 Task: Add Nature's Path Flax Plus Organic Raisin Bran Cereal to the cart.
Action: Mouse moved to (715, 234)
Screenshot: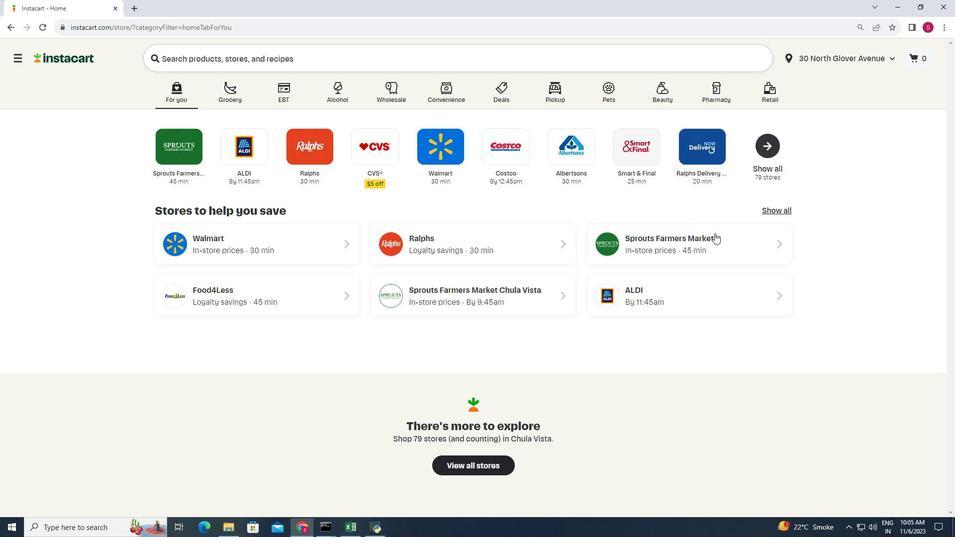 
Action: Mouse pressed left at (715, 234)
Screenshot: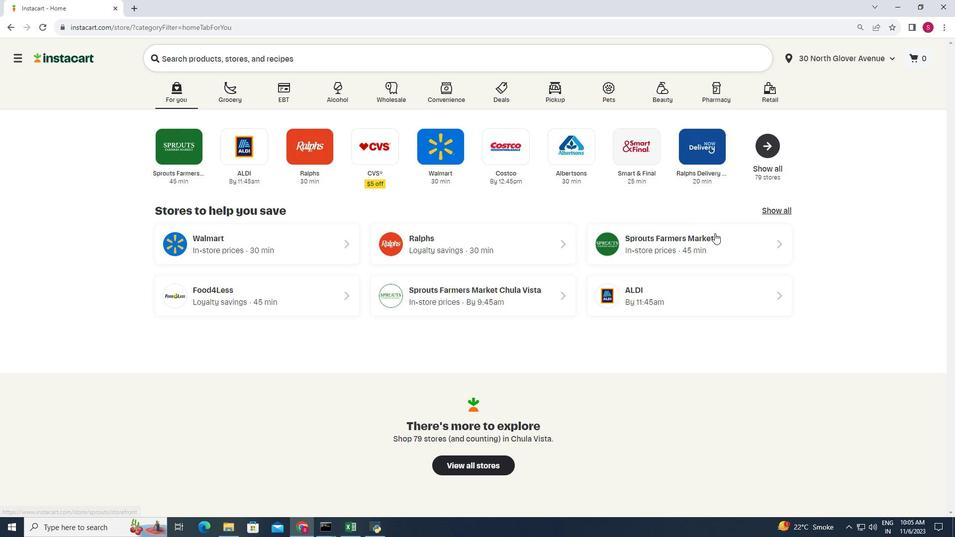 
Action: Mouse moved to (51, 342)
Screenshot: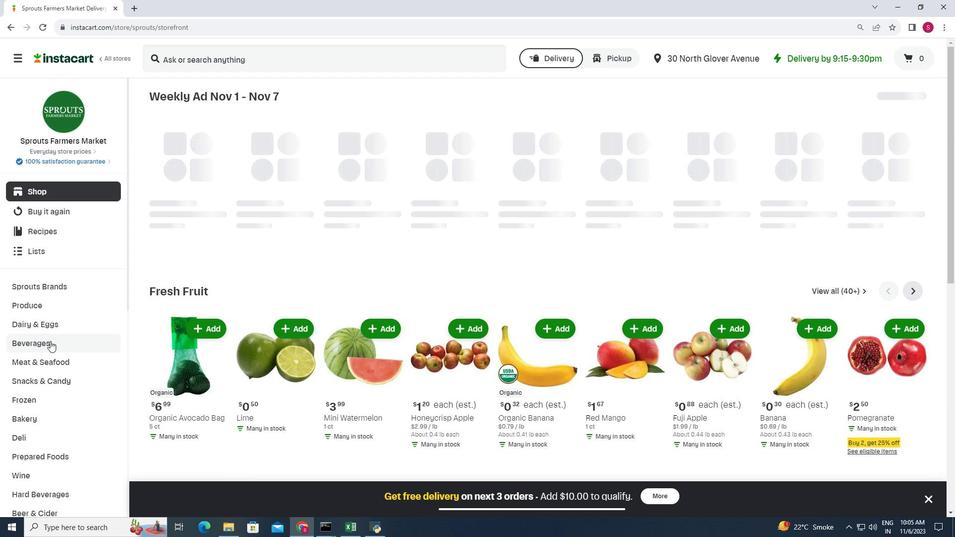 
Action: Mouse scrolled (51, 341) with delta (0, 0)
Screenshot: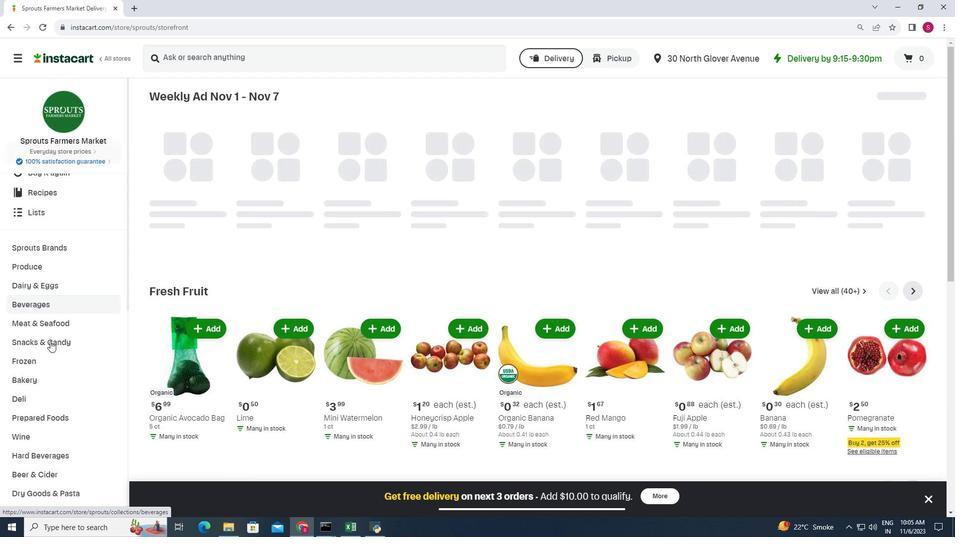 
Action: Mouse scrolled (51, 341) with delta (0, 0)
Screenshot: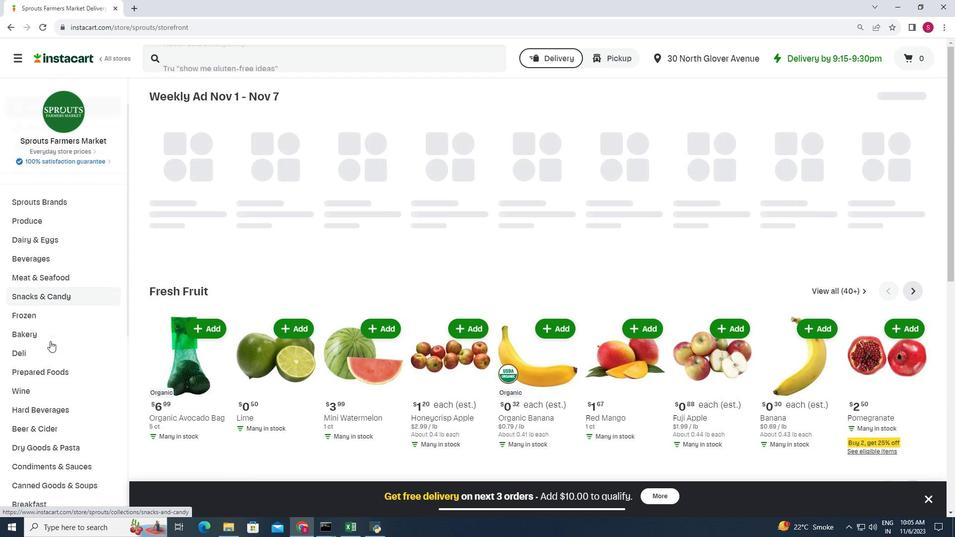 
Action: Mouse scrolled (51, 341) with delta (0, 0)
Screenshot: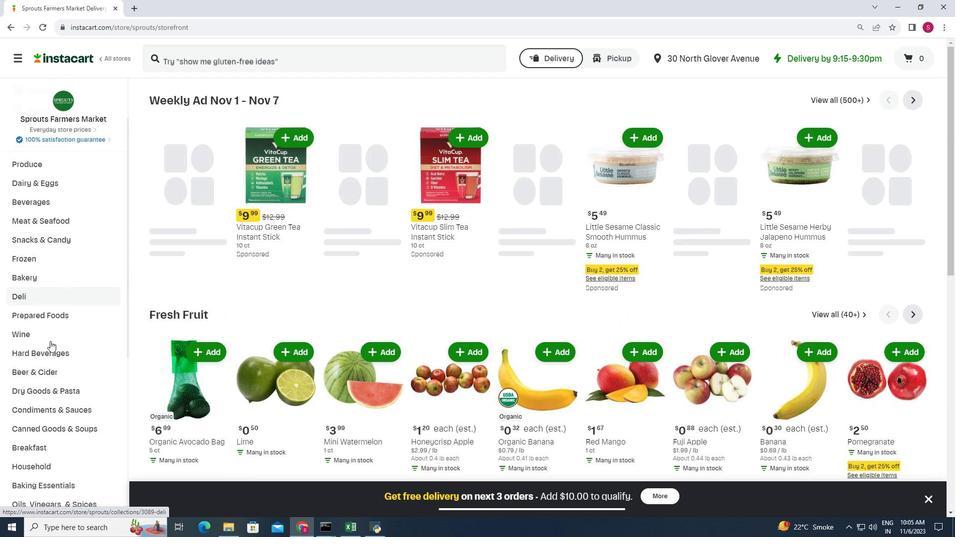 
Action: Mouse scrolled (51, 341) with delta (0, 0)
Screenshot: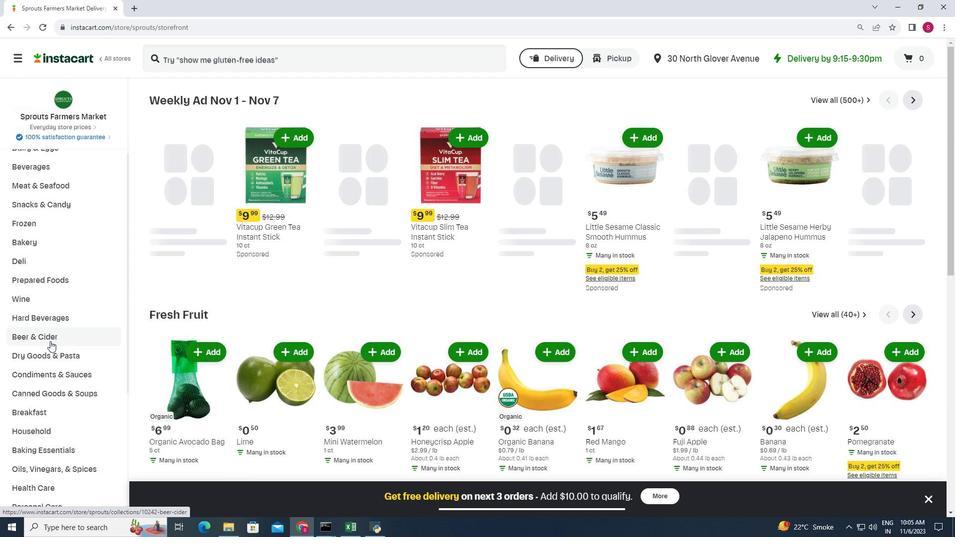 
Action: Mouse moved to (54, 394)
Screenshot: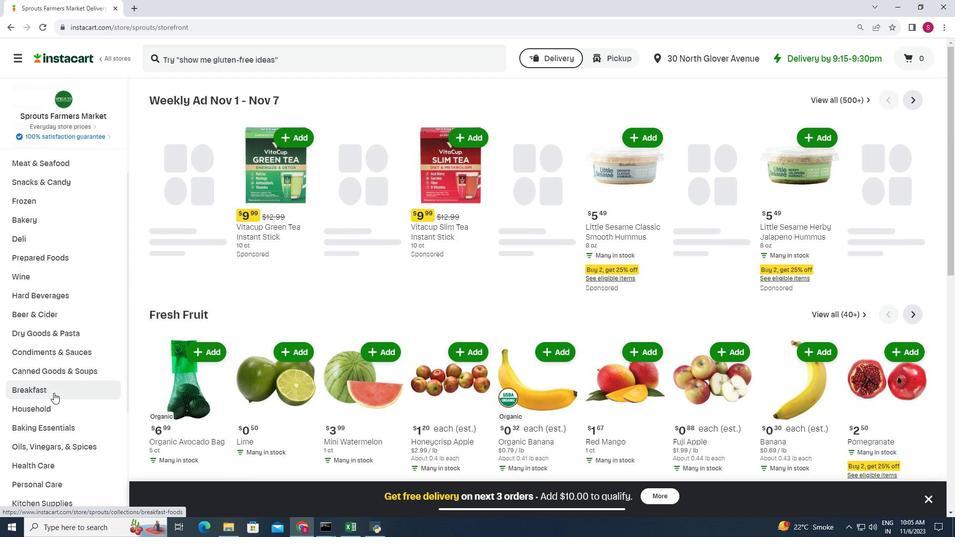
Action: Mouse pressed left at (54, 394)
Screenshot: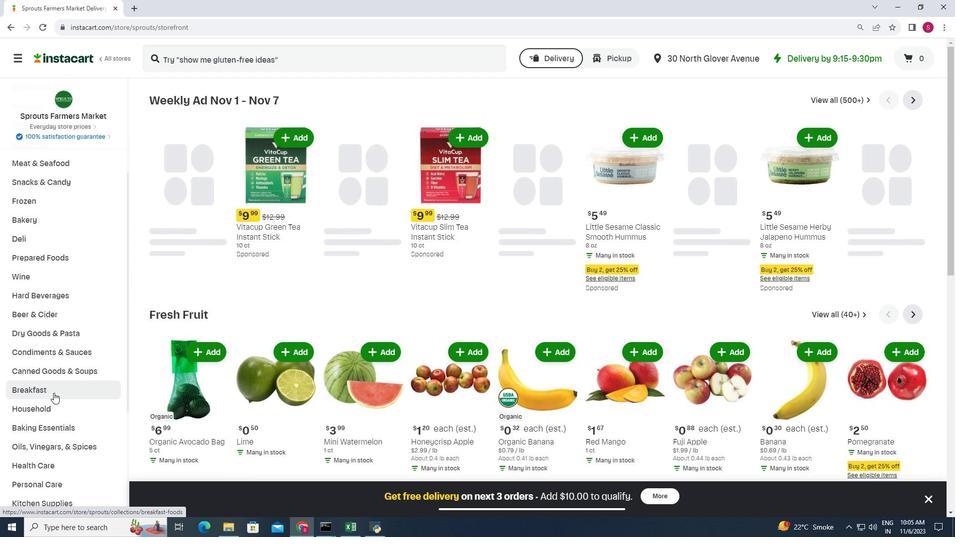 
Action: Mouse moved to (738, 125)
Screenshot: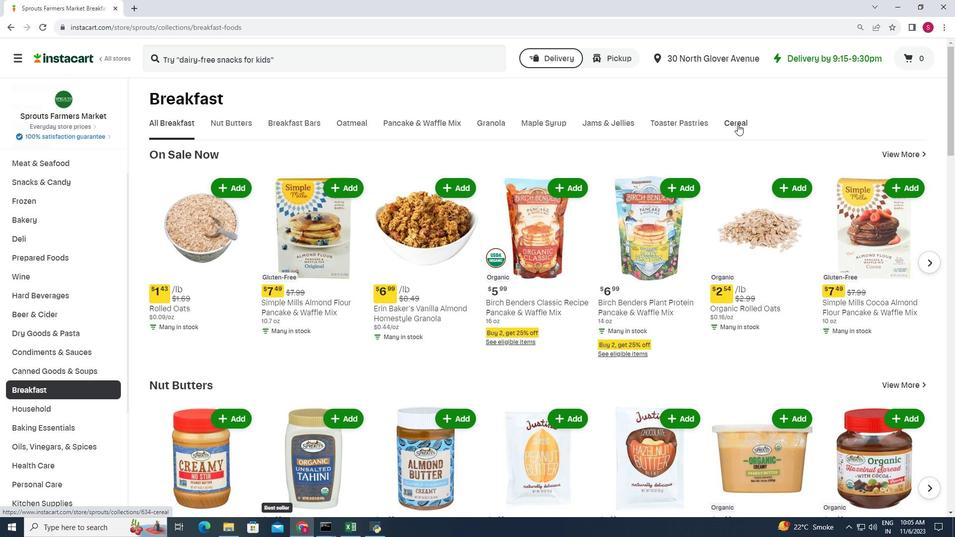 
Action: Mouse pressed left at (738, 125)
Screenshot: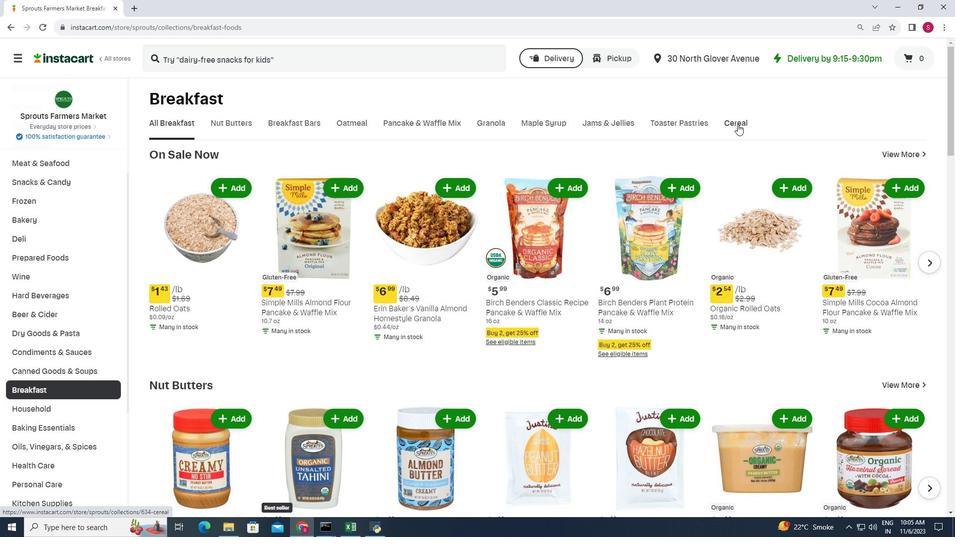 
Action: Mouse moved to (443, 161)
Screenshot: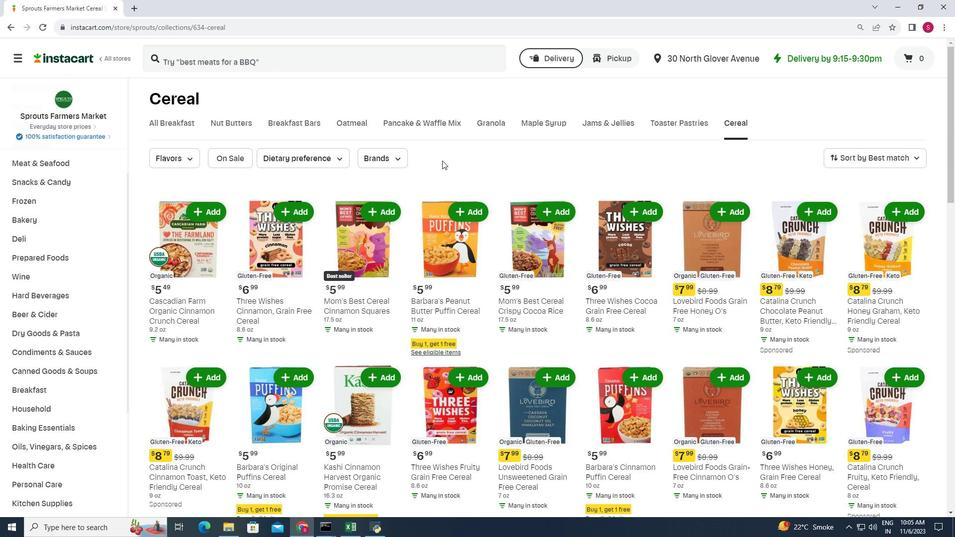 
Action: Mouse scrolled (443, 161) with delta (0, 0)
Screenshot: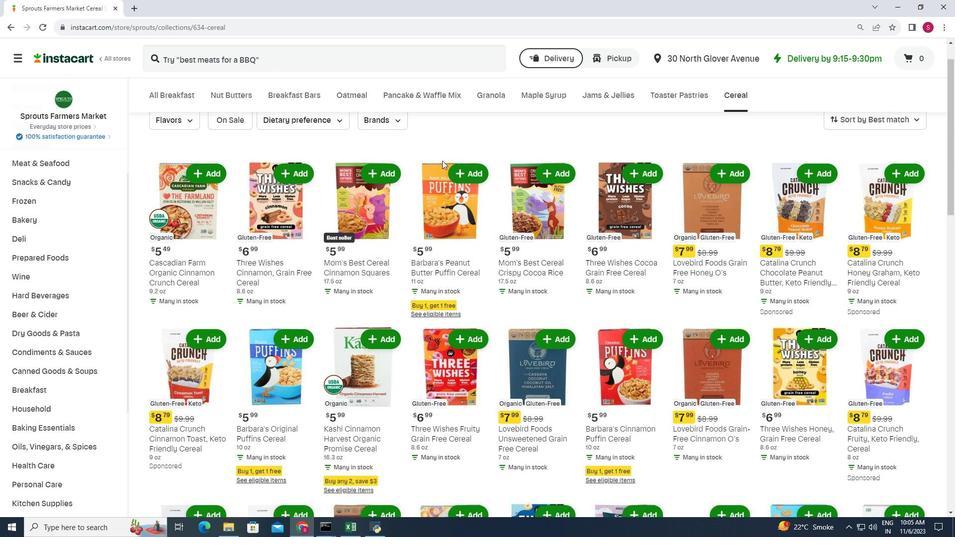
Action: Mouse moved to (686, 303)
Screenshot: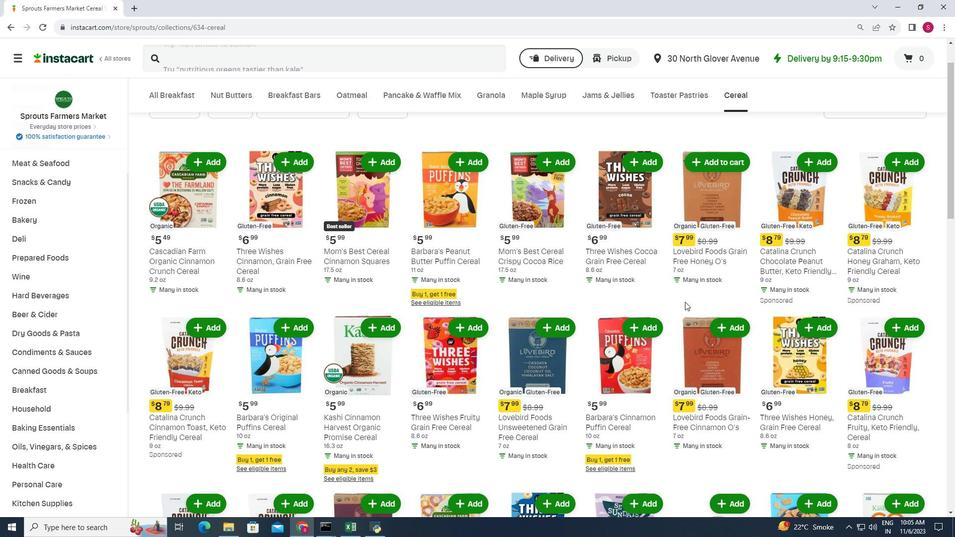 
Action: Mouse scrolled (686, 302) with delta (0, 0)
Screenshot: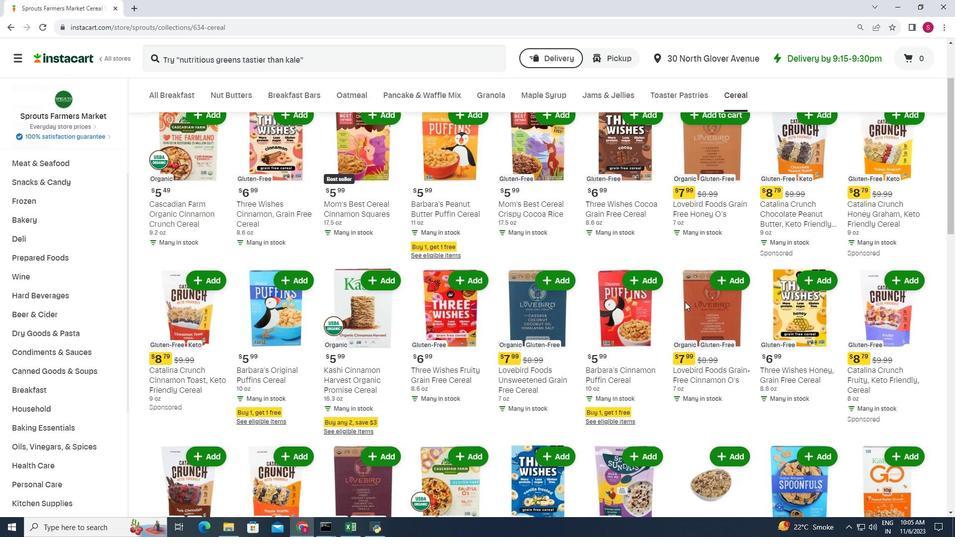
Action: Mouse scrolled (686, 302) with delta (0, 0)
Screenshot: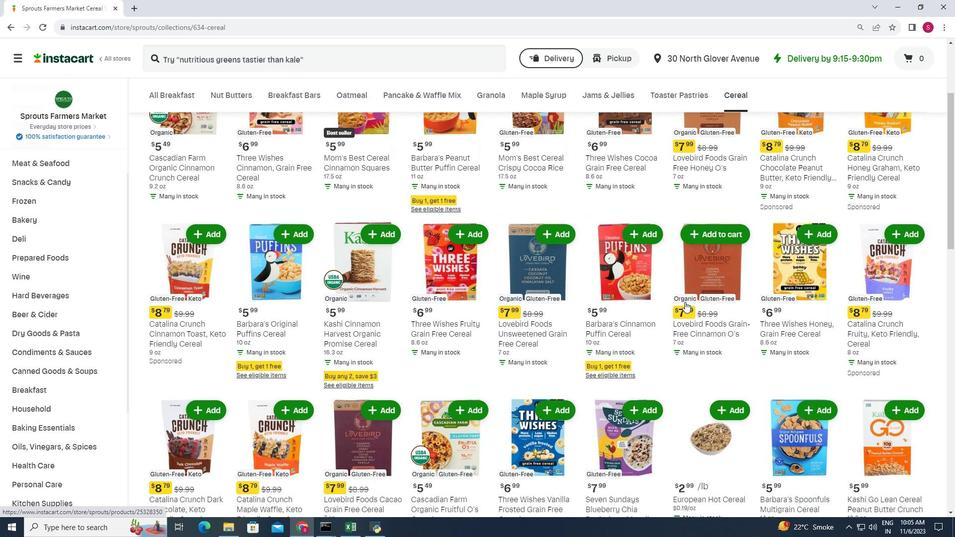 
Action: Mouse moved to (578, 337)
Screenshot: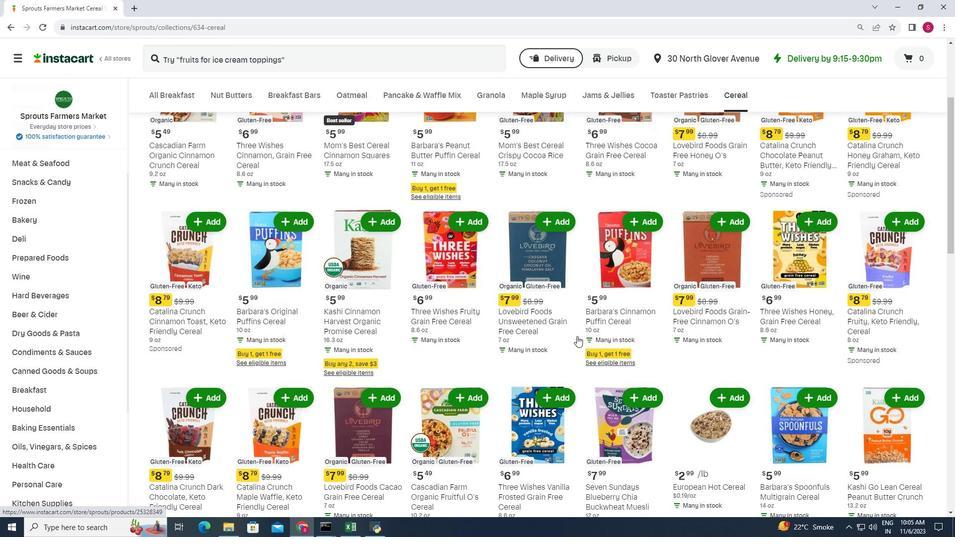 
Action: Mouse scrolled (578, 336) with delta (0, 0)
Screenshot: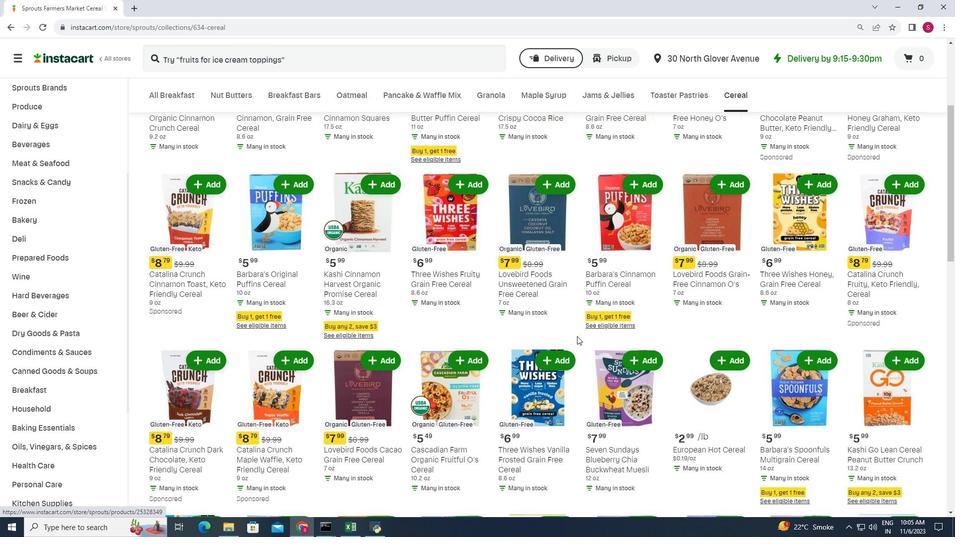 
Action: Mouse moved to (519, 330)
Screenshot: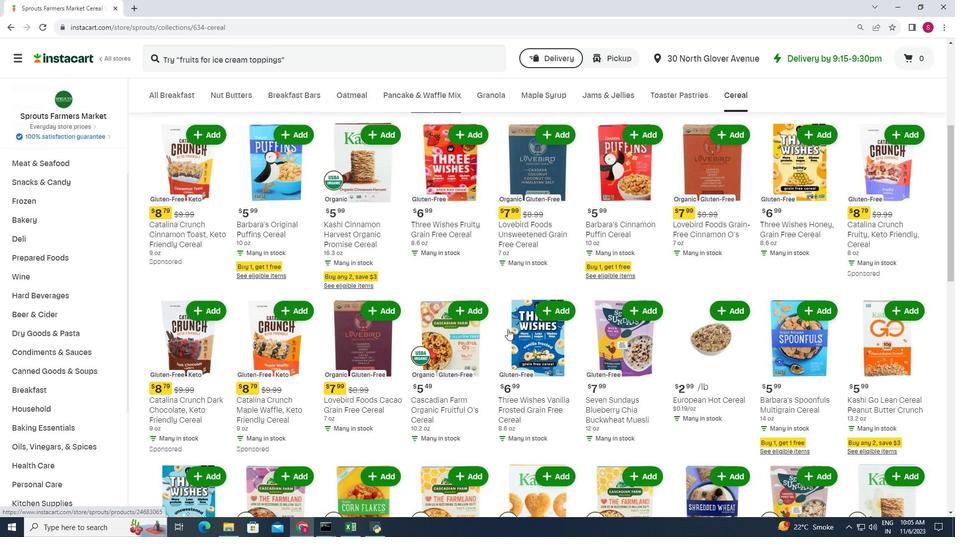 
Action: Mouse scrolled (519, 330) with delta (0, 0)
Screenshot: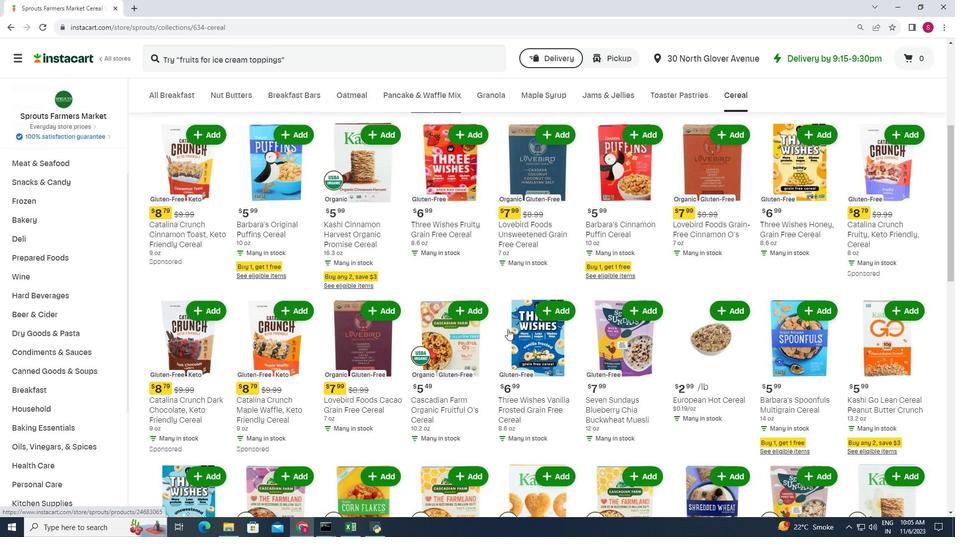 
Action: Mouse moved to (509, 328)
Screenshot: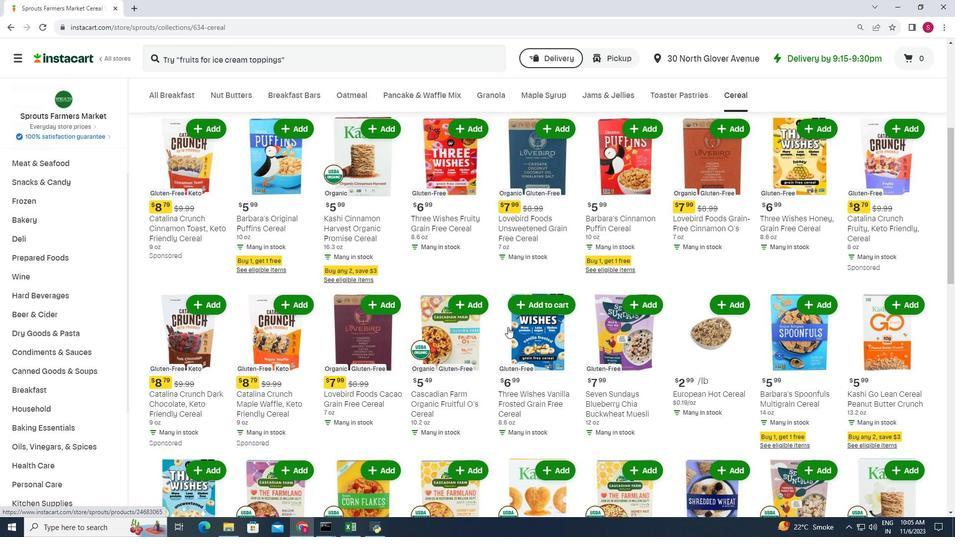 
Action: Mouse scrolled (509, 327) with delta (0, 0)
Screenshot: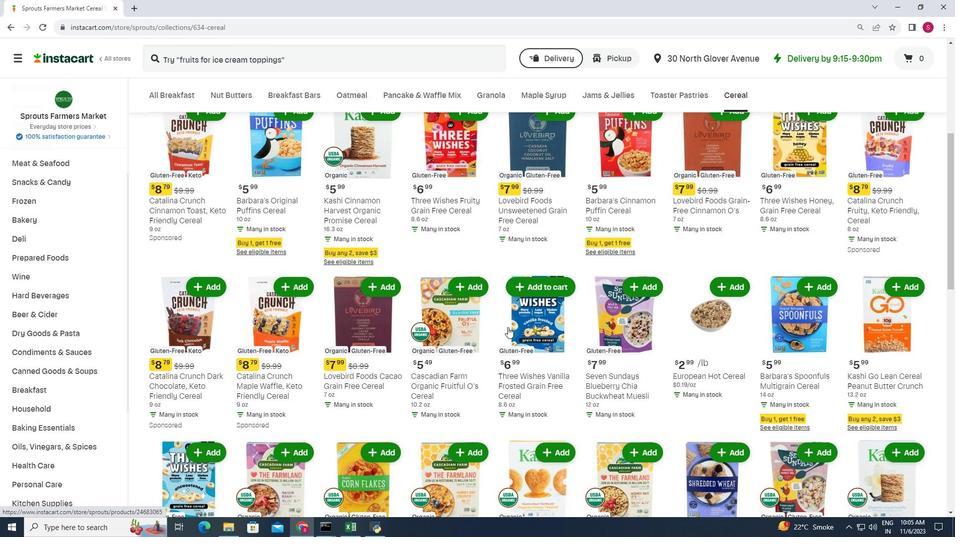 
Action: Mouse moved to (517, 345)
Screenshot: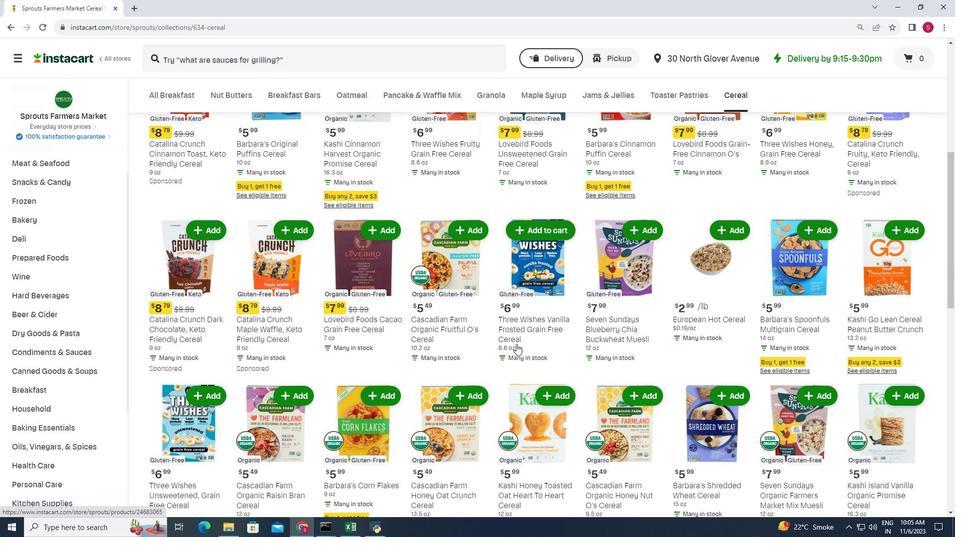 
Action: Mouse scrolled (517, 344) with delta (0, 0)
Screenshot: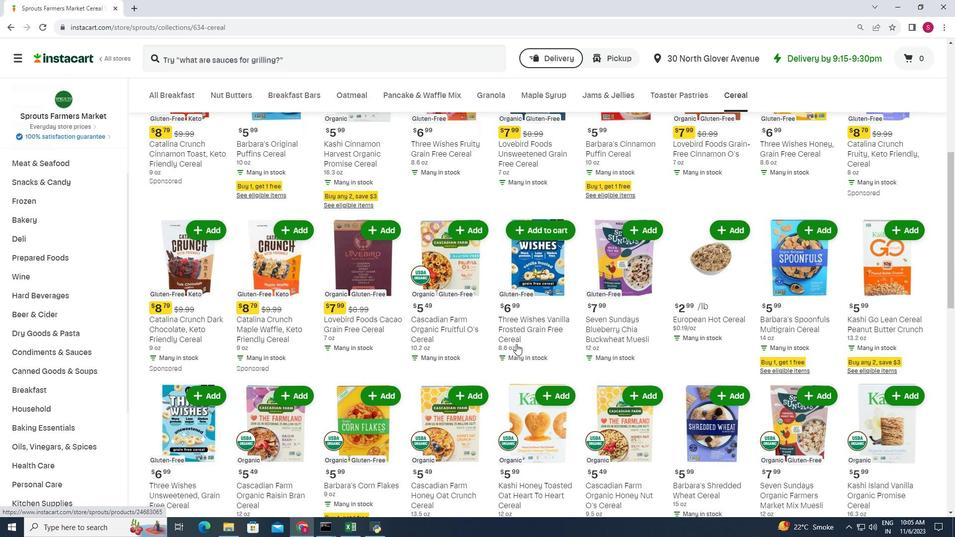 
Action: Mouse moved to (524, 337)
Screenshot: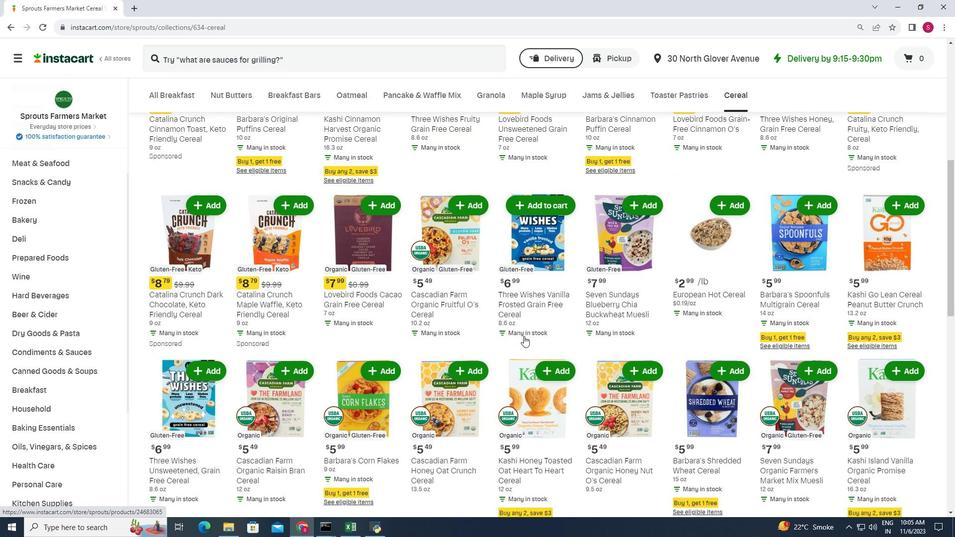 
Action: Mouse scrolled (524, 336) with delta (0, 0)
Screenshot: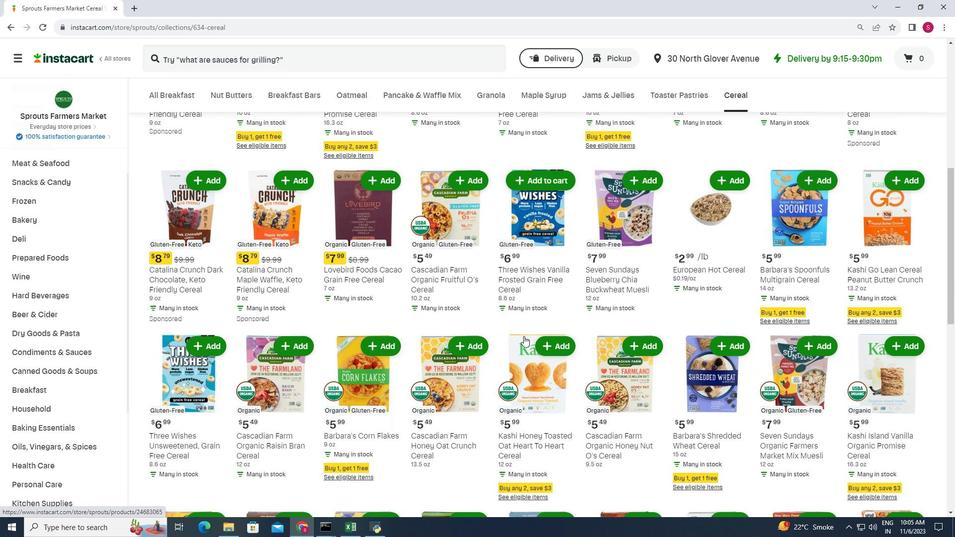 
Action: Mouse moved to (525, 336)
Screenshot: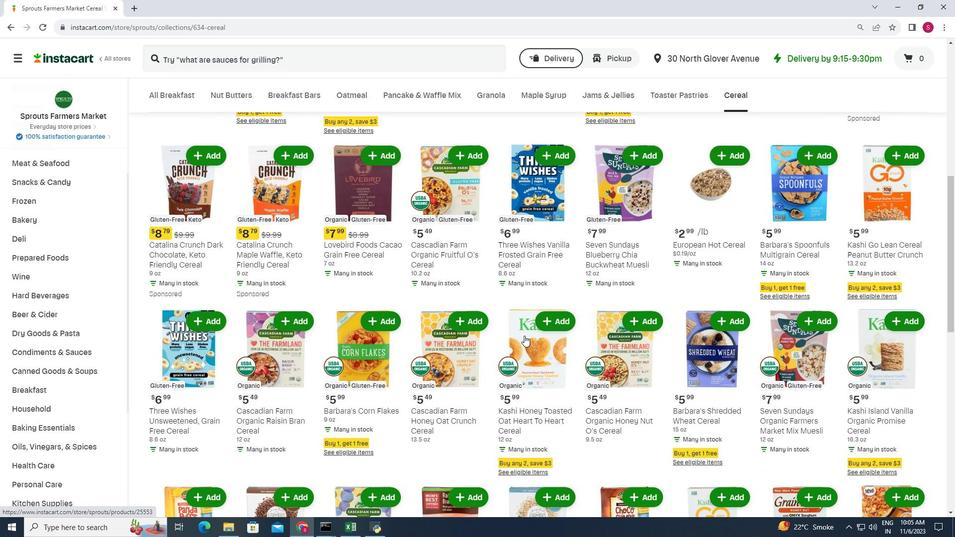 
Action: Mouse scrolled (525, 336) with delta (0, 0)
Screenshot: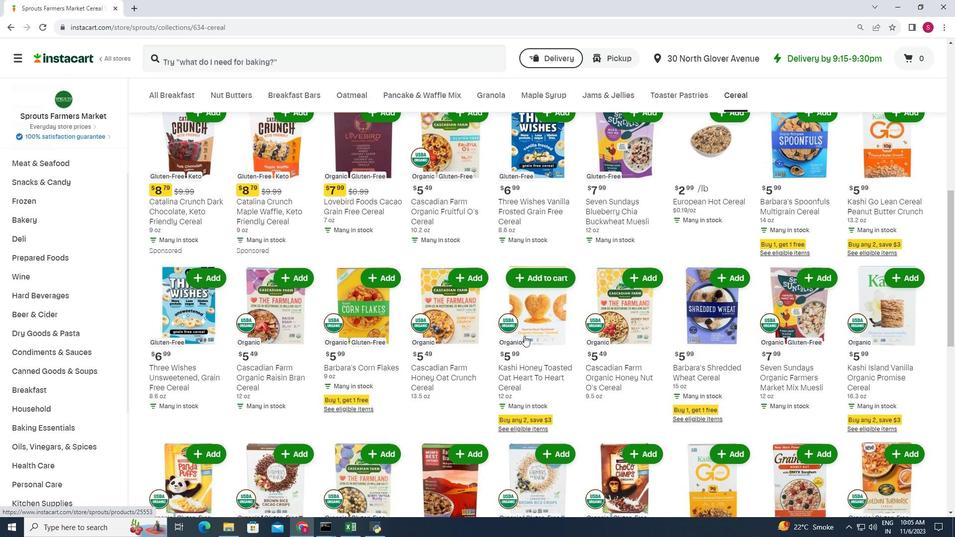 
Action: Mouse moved to (524, 336)
Screenshot: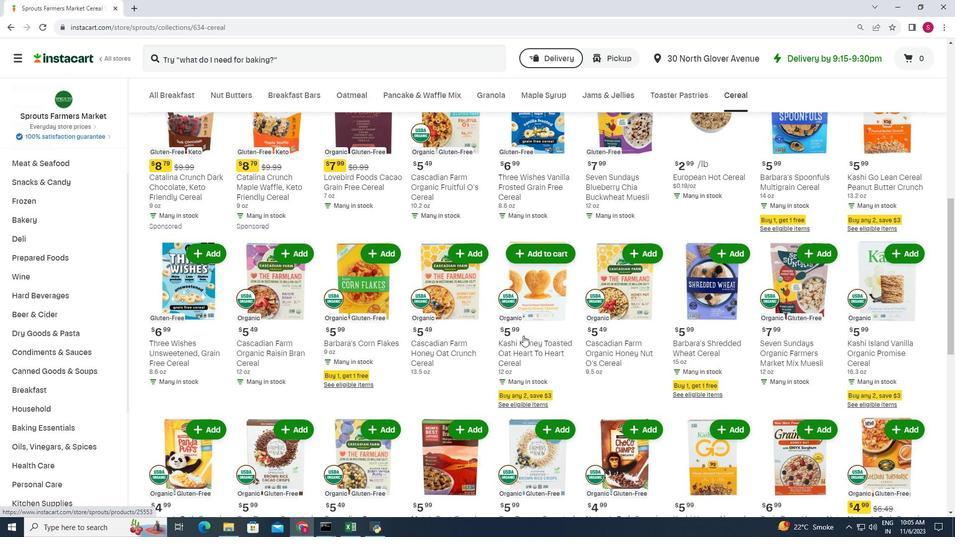
Action: Mouse scrolled (524, 336) with delta (0, 0)
Screenshot: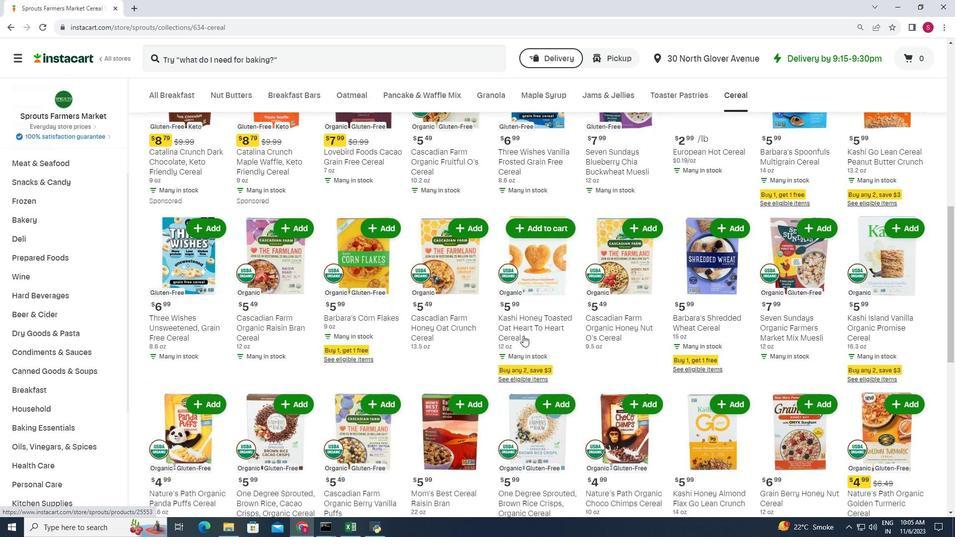 
Action: Mouse moved to (491, 337)
Screenshot: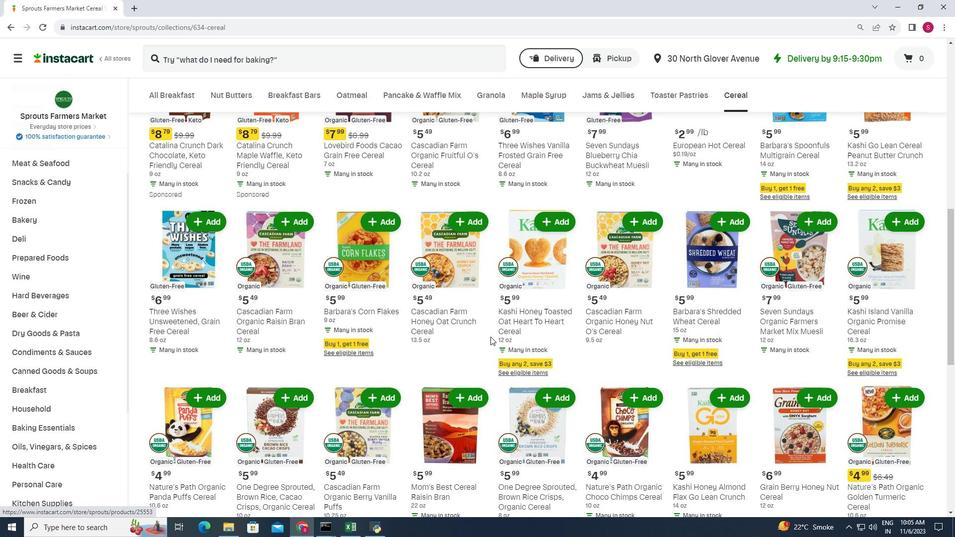 
Action: Mouse scrolled (491, 337) with delta (0, 0)
Screenshot: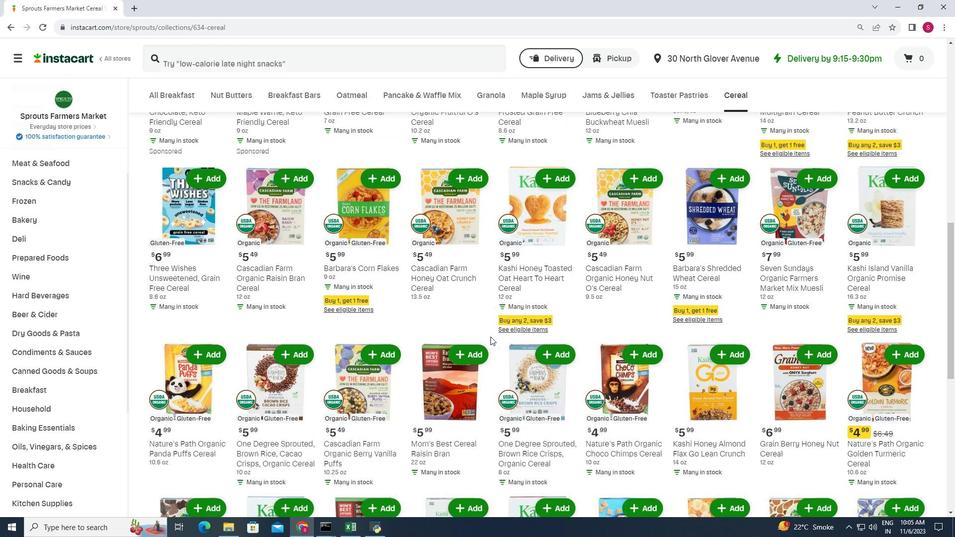 
Action: Mouse scrolled (491, 337) with delta (0, 0)
Screenshot: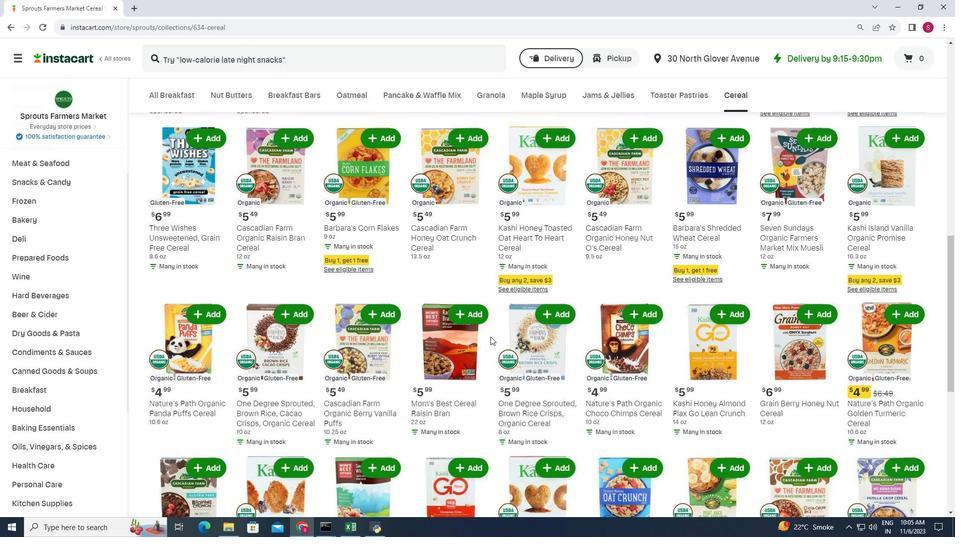 
Action: Mouse moved to (491, 337)
Screenshot: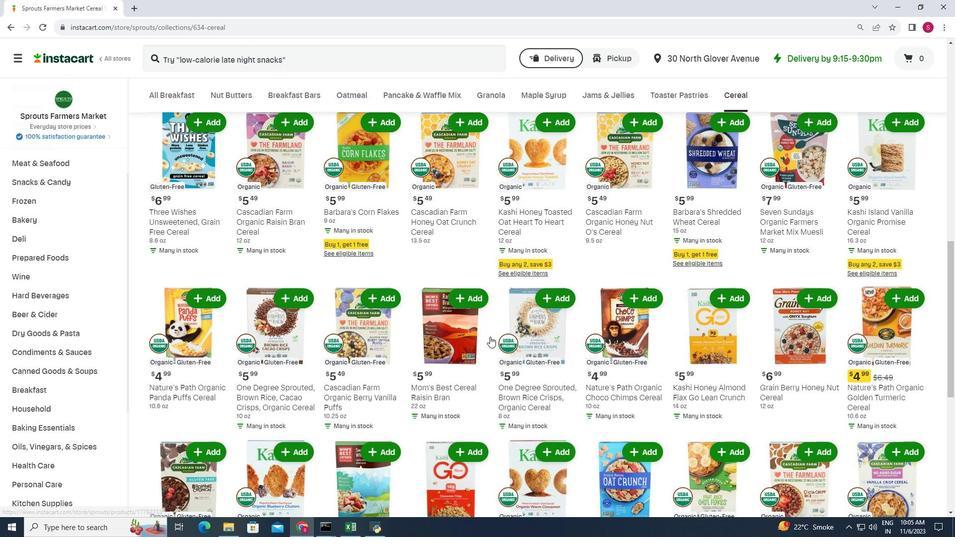 
Action: Mouse scrolled (491, 337) with delta (0, 0)
Screenshot: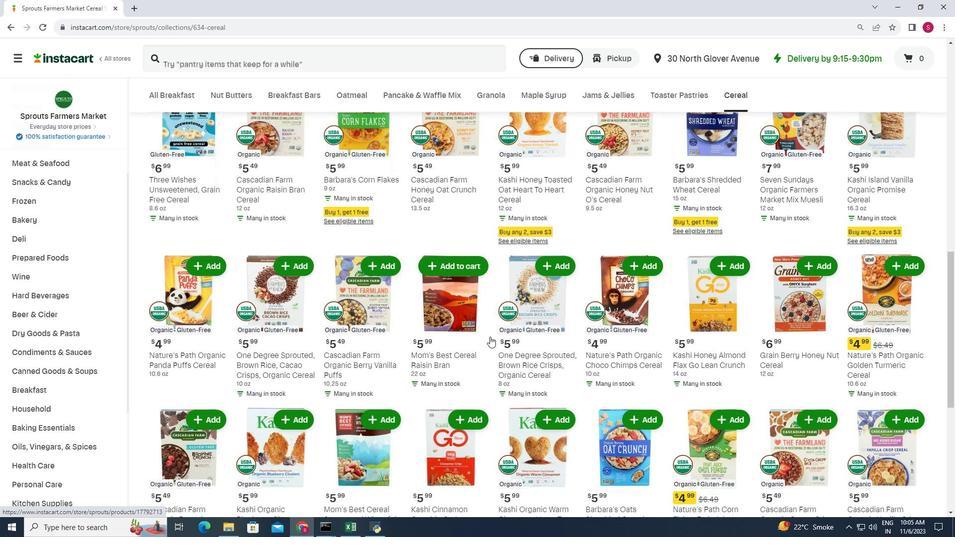 
Action: Mouse moved to (488, 337)
Screenshot: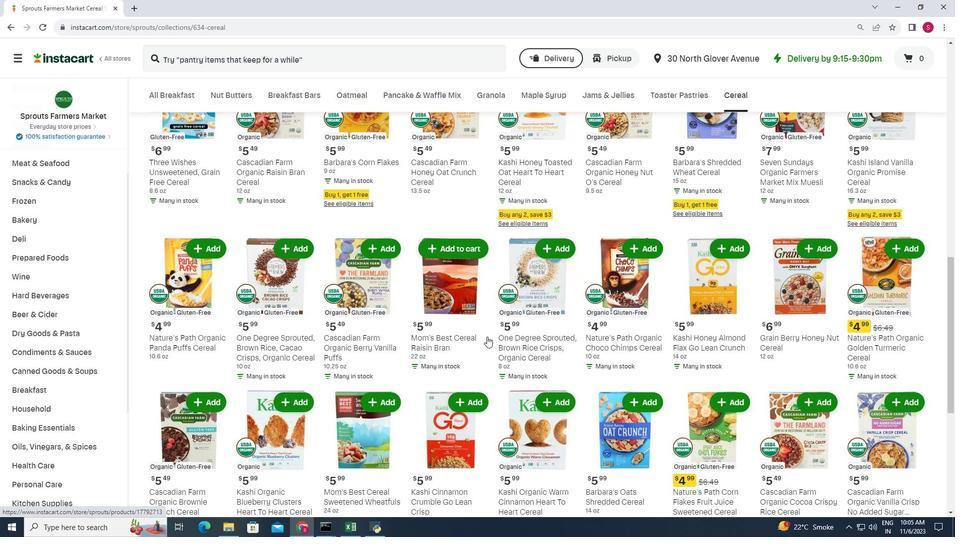 
Action: Mouse scrolled (488, 337) with delta (0, 0)
Screenshot: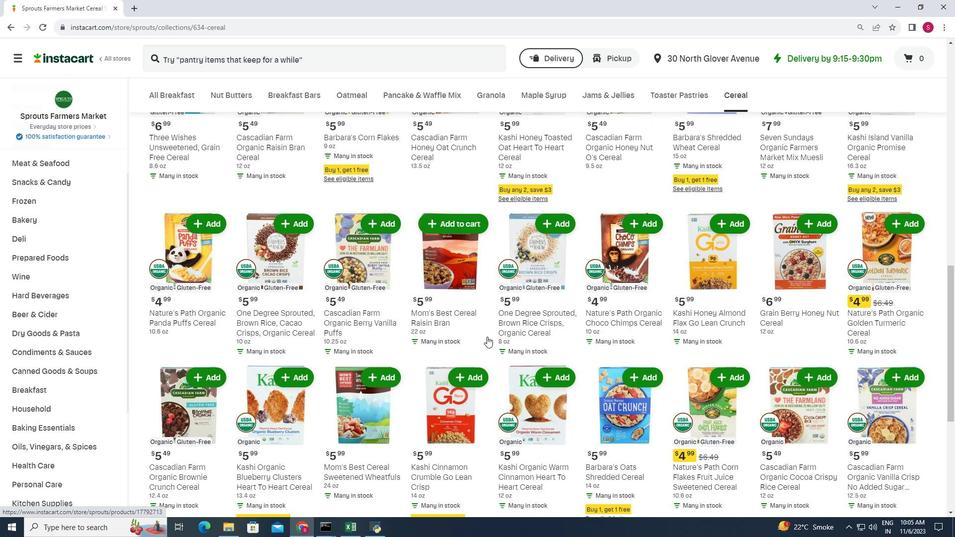 
Action: Mouse scrolled (488, 337) with delta (0, 0)
Screenshot: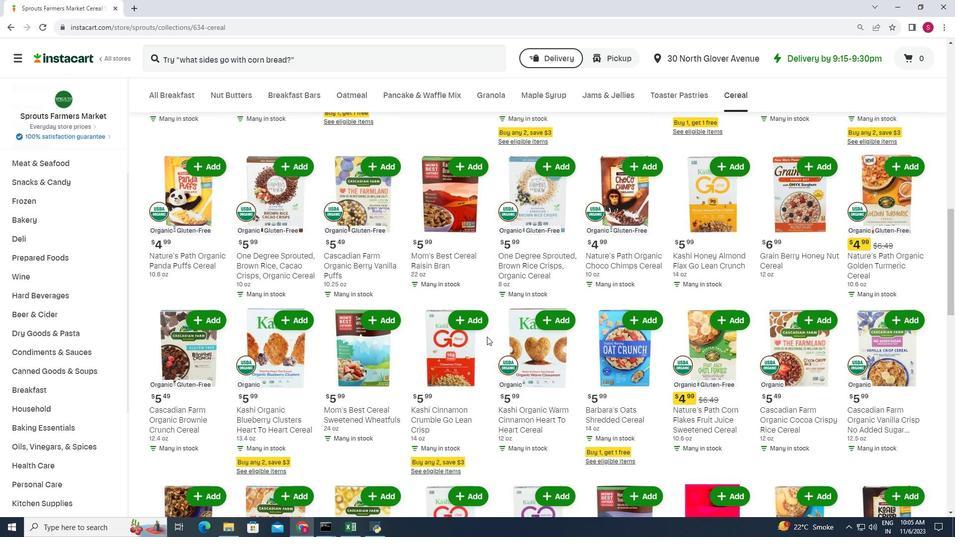 
Action: Mouse moved to (487, 336)
Screenshot: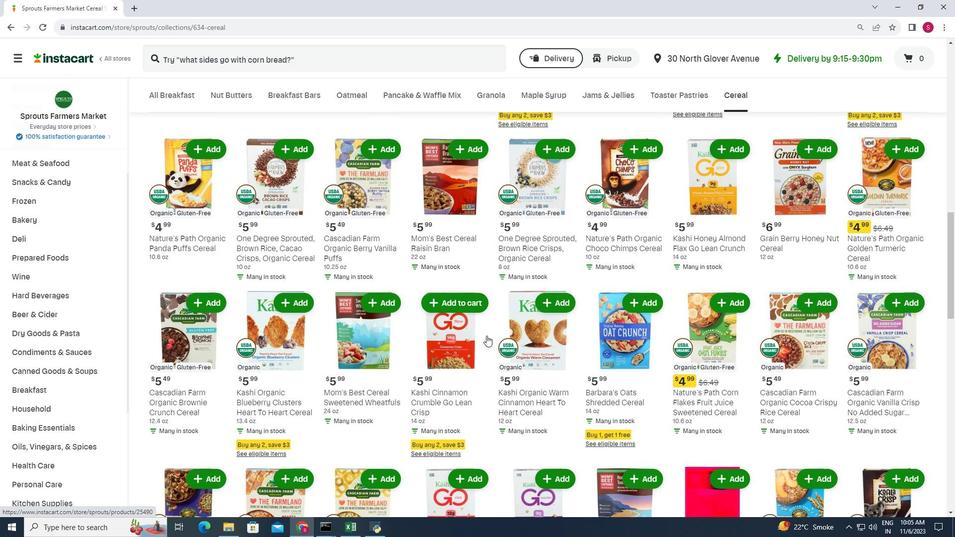 
Action: Mouse scrolled (487, 336) with delta (0, 0)
Screenshot: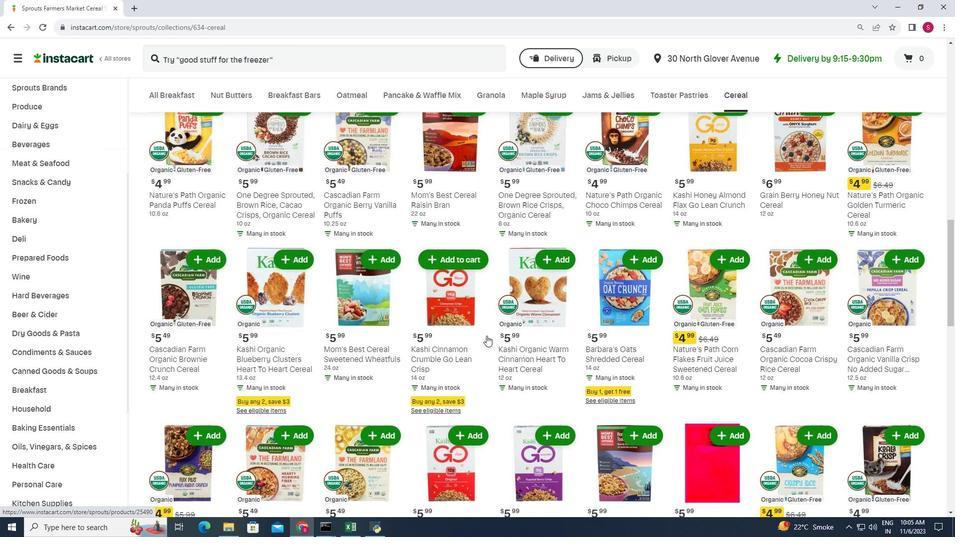 
Action: Mouse scrolled (487, 336) with delta (0, 0)
Screenshot: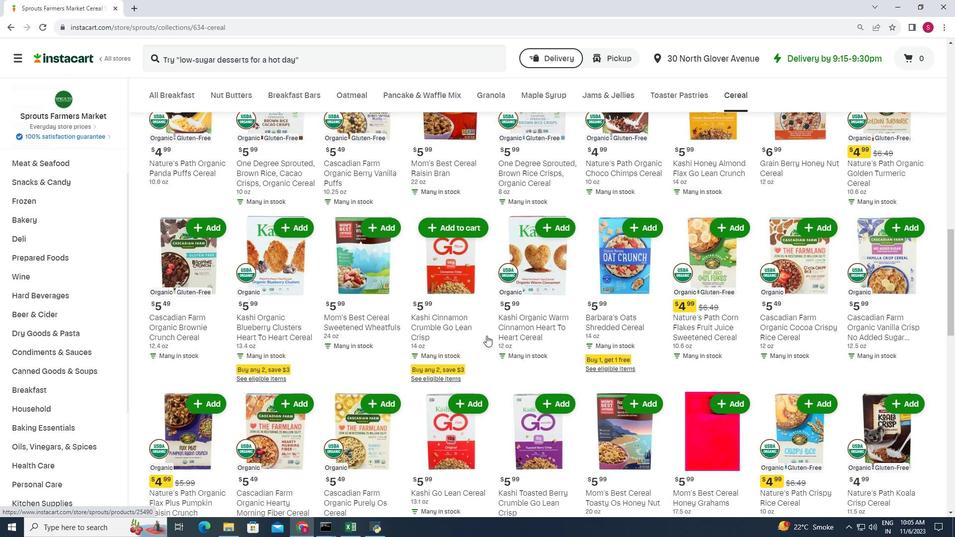 
Action: Mouse moved to (488, 336)
Screenshot: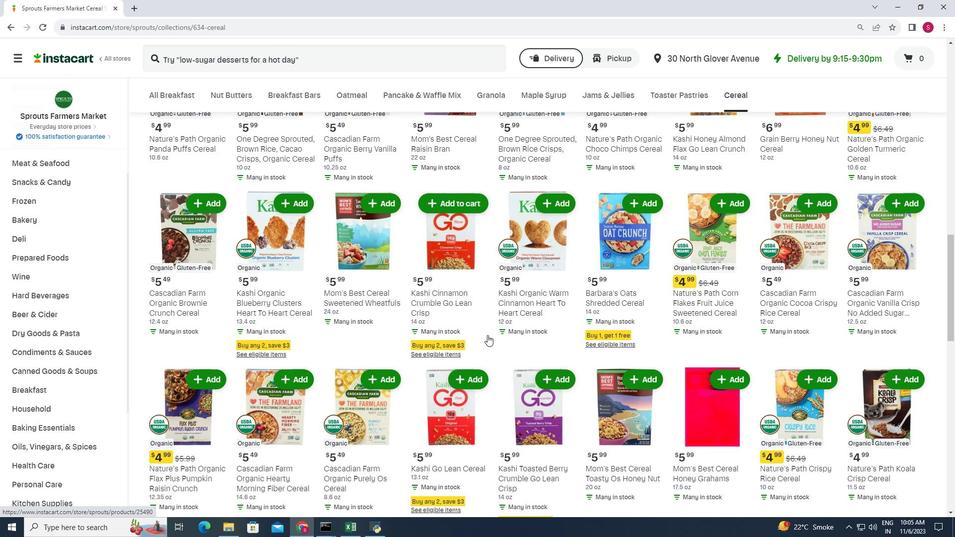 
Action: Mouse scrolled (488, 335) with delta (0, 0)
Screenshot: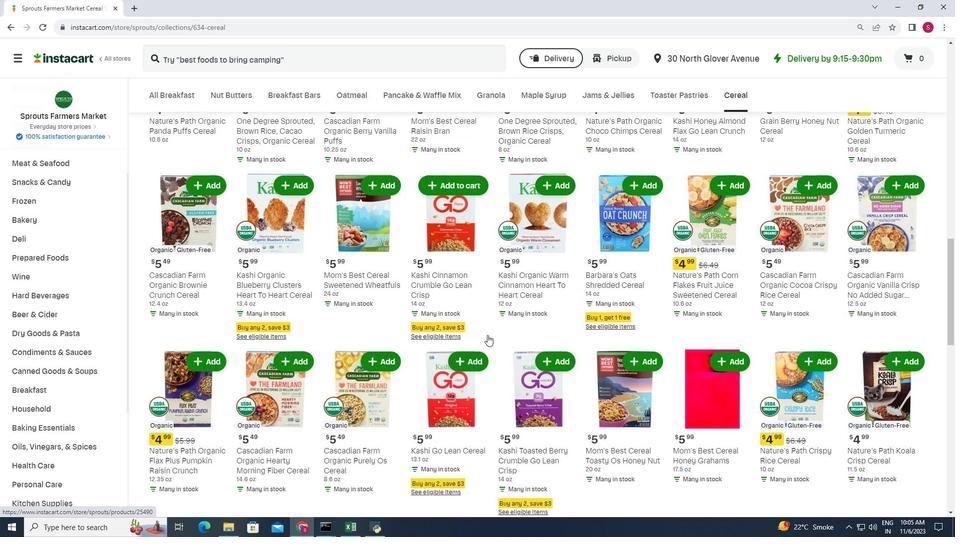 
Action: Mouse moved to (510, 339)
Screenshot: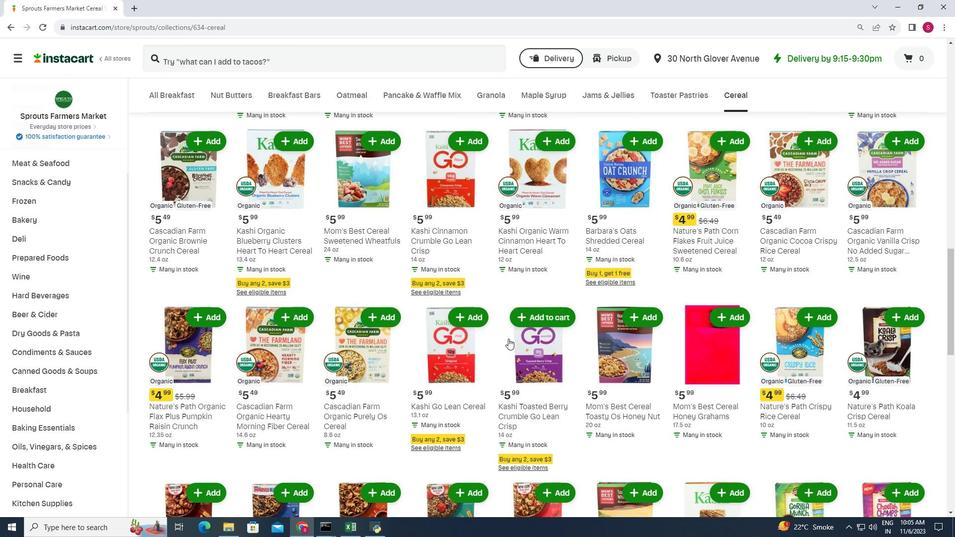 
Action: Mouse scrolled (510, 338) with delta (0, 0)
Screenshot: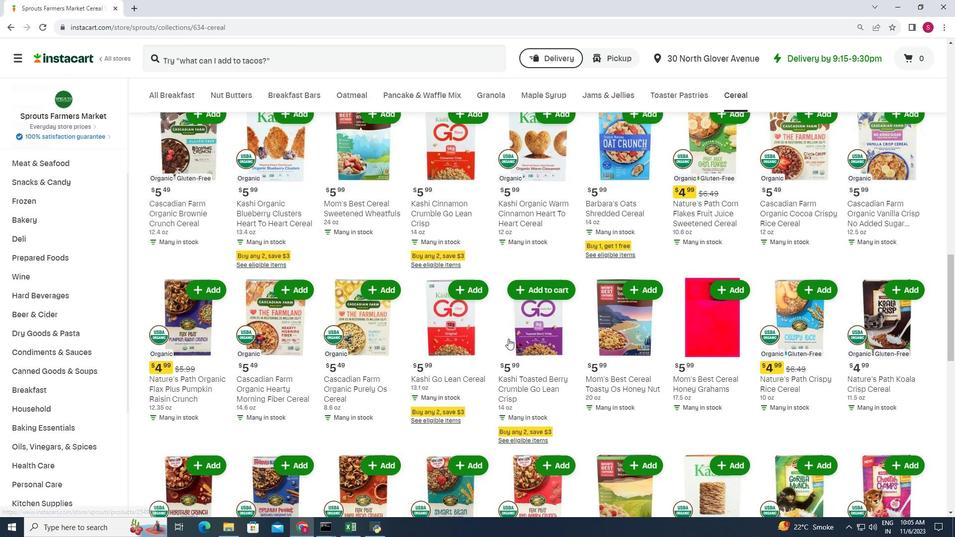 
Action: Mouse moved to (508, 340)
Screenshot: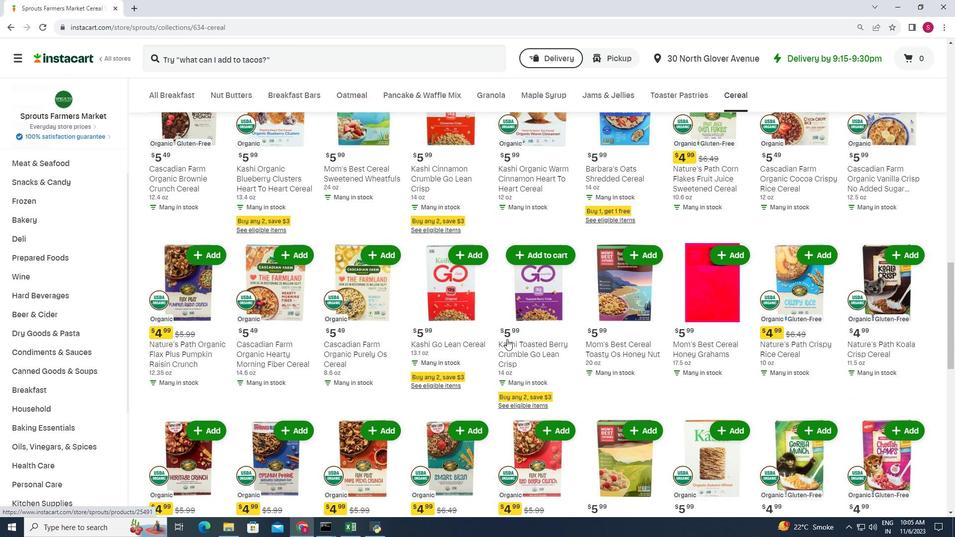 
Action: Mouse scrolled (508, 339) with delta (0, 0)
Screenshot: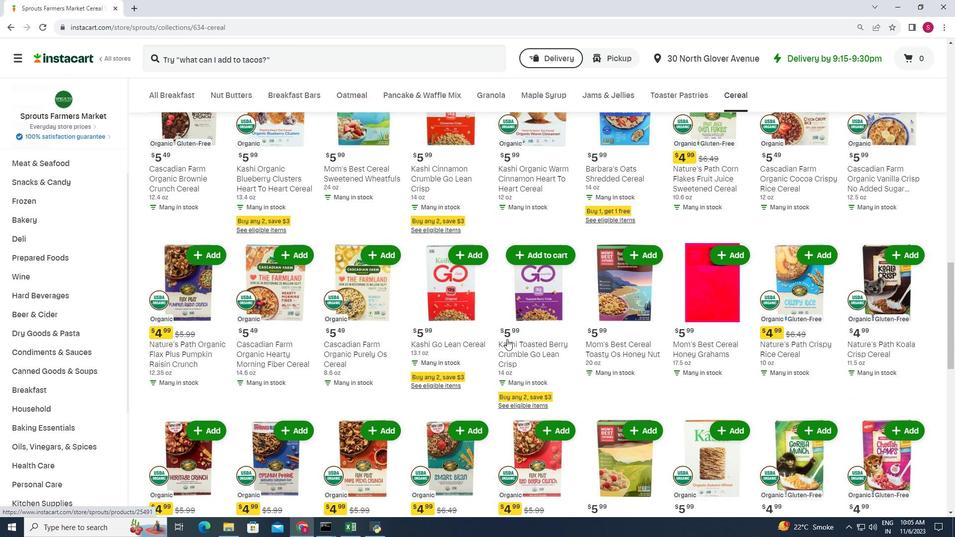 
Action: Mouse moved to (508, 340)
Screenshot: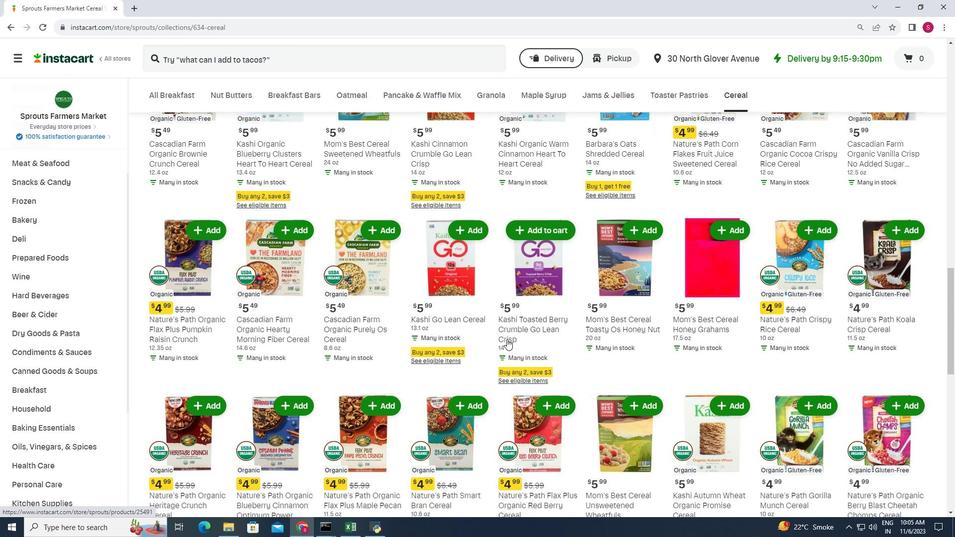 
Action: Mouse scrolled (508, 339) with delta (0, 0)
Screenshot: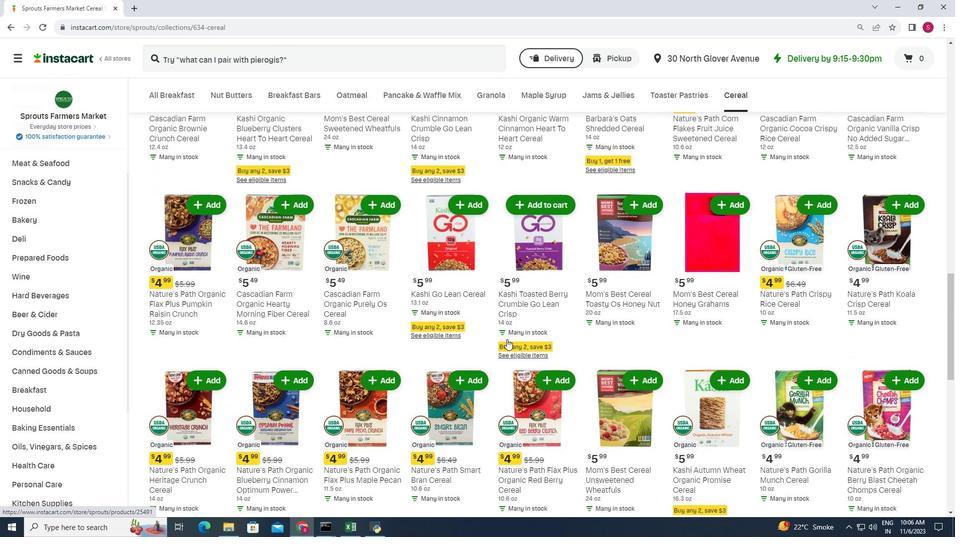 
Action: Mouse moved to (508, 340)
Screenshot: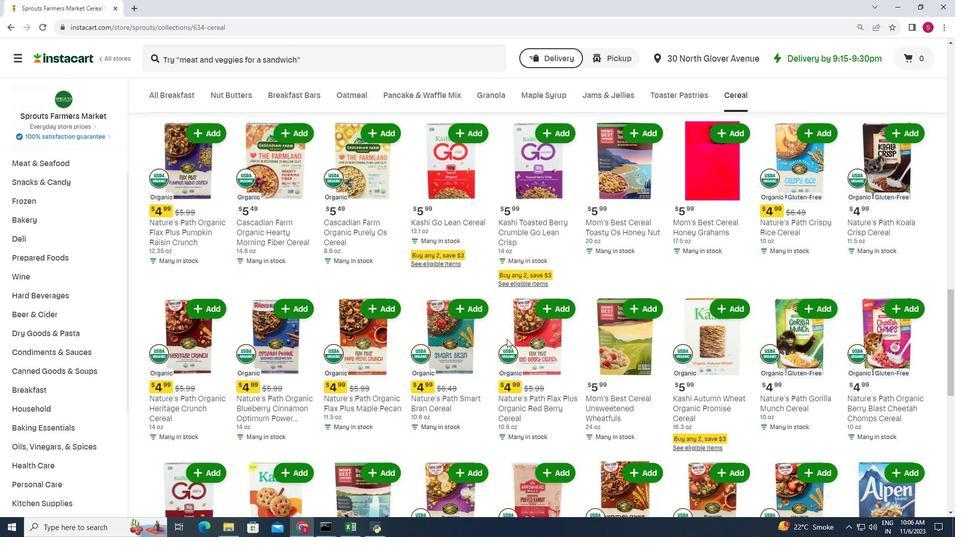 
Action: Mouse scrolled (508, 339) with delta (0, 0)
Screenshot: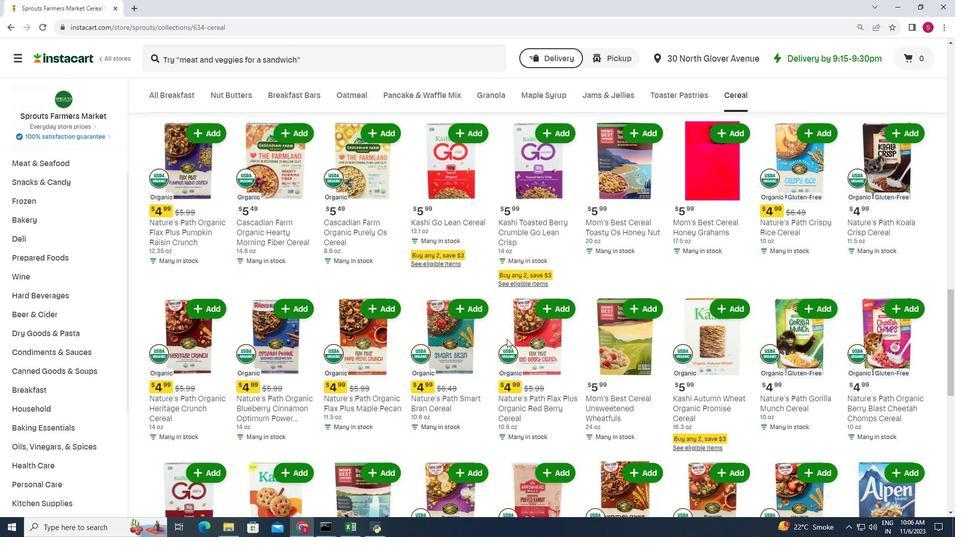 
Action: Mouse moved to (508, 340)
Screenshot: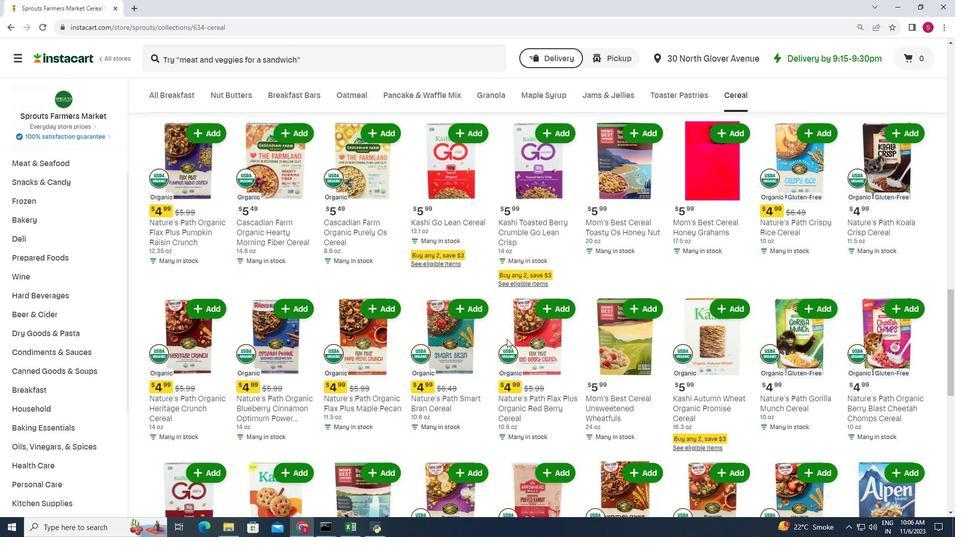 
Action: Mouse scrolled (508, 339) with delta (0, 0)
Screenshot: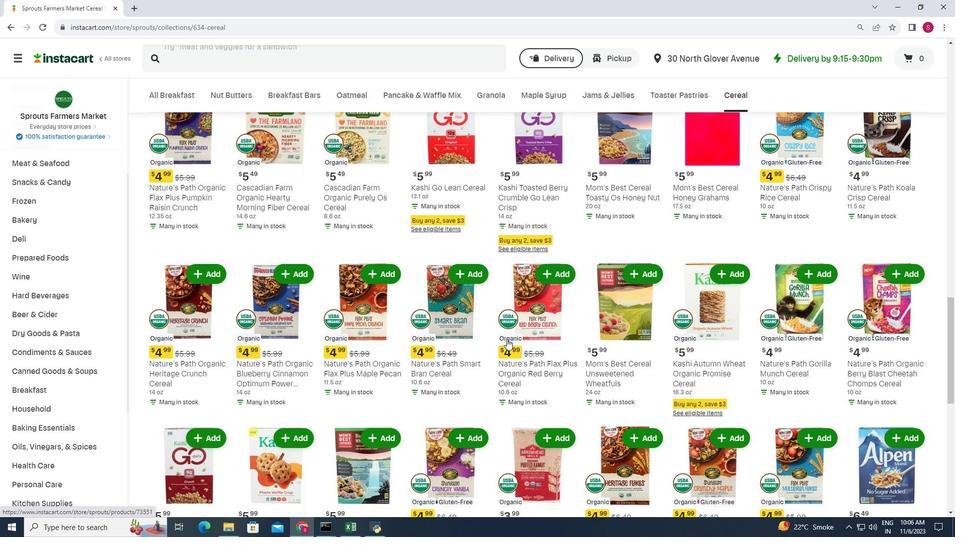 
Action: Mouse moved to (507, 340)
Screenshot: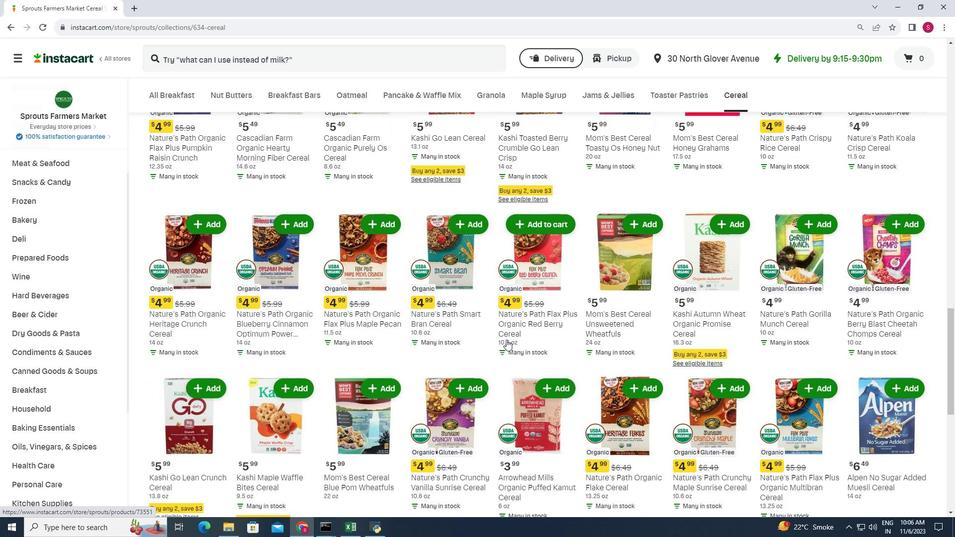 
Action: Mouse scrolled (507, 340) with delta (0, 0)
Screenshot: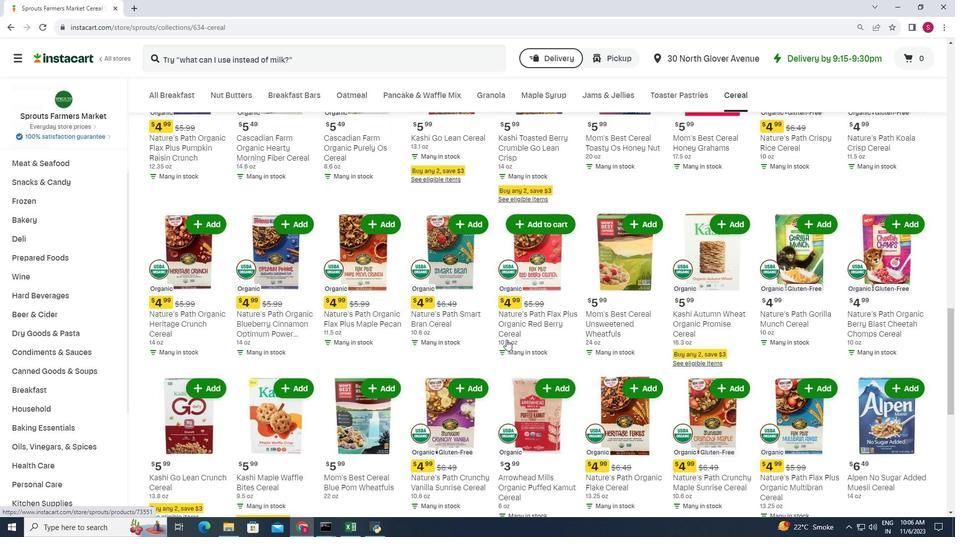 
Action: Mouse moved to (506, 342)
Screenshot: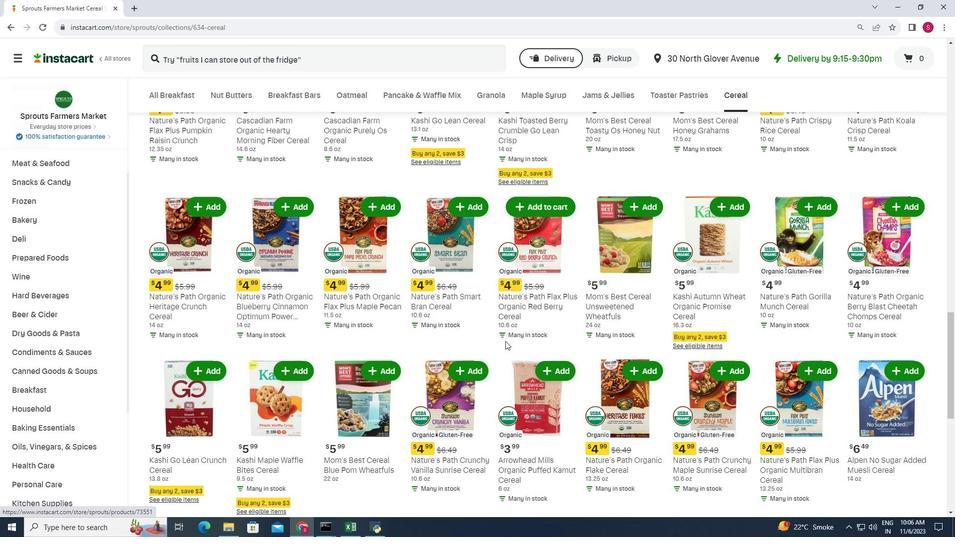 
Action: Mouse scrolled (506, 341) with delta (0, 0)
Screenshot: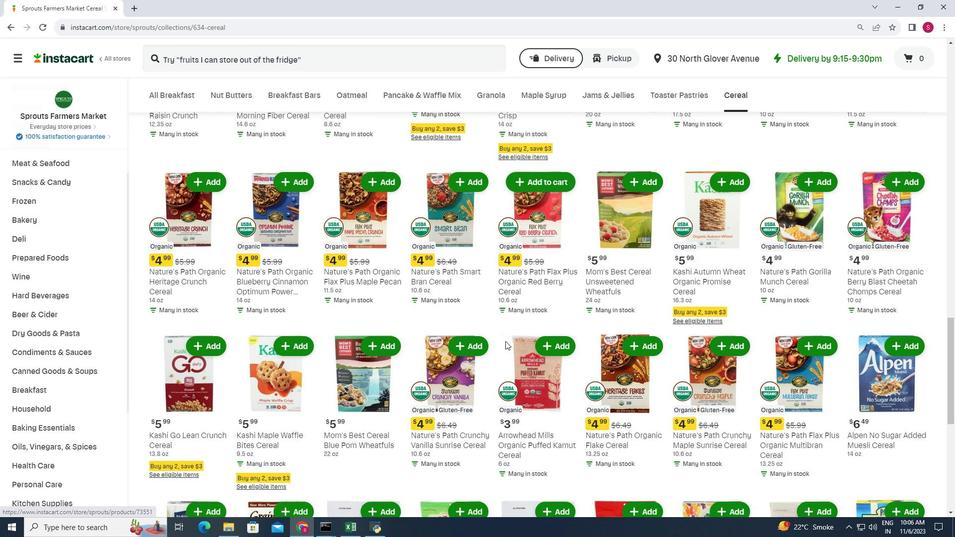 
Action: Mouse moved to (497, 345)
Screenshot: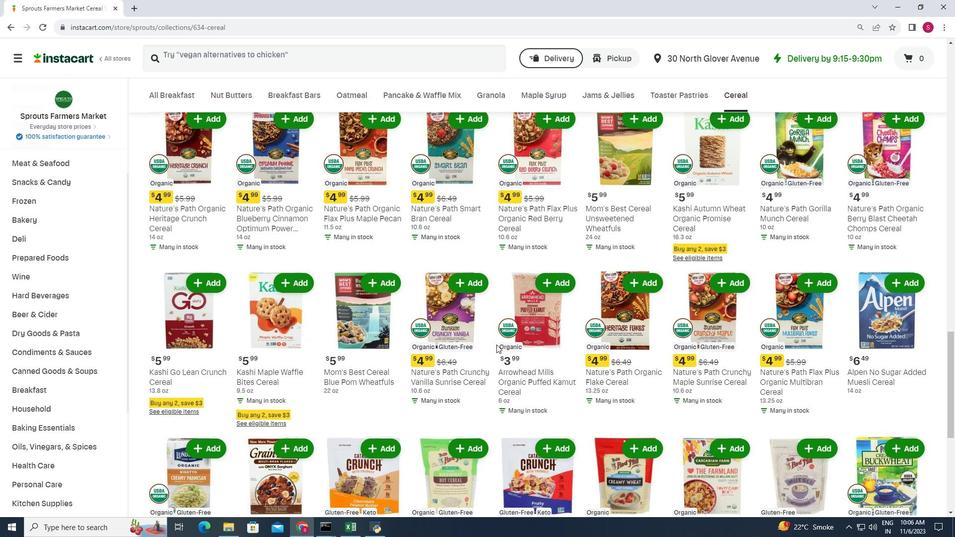 
Action: Mouse scrolled (497, 345) with delta (0, 0)
Screenshot: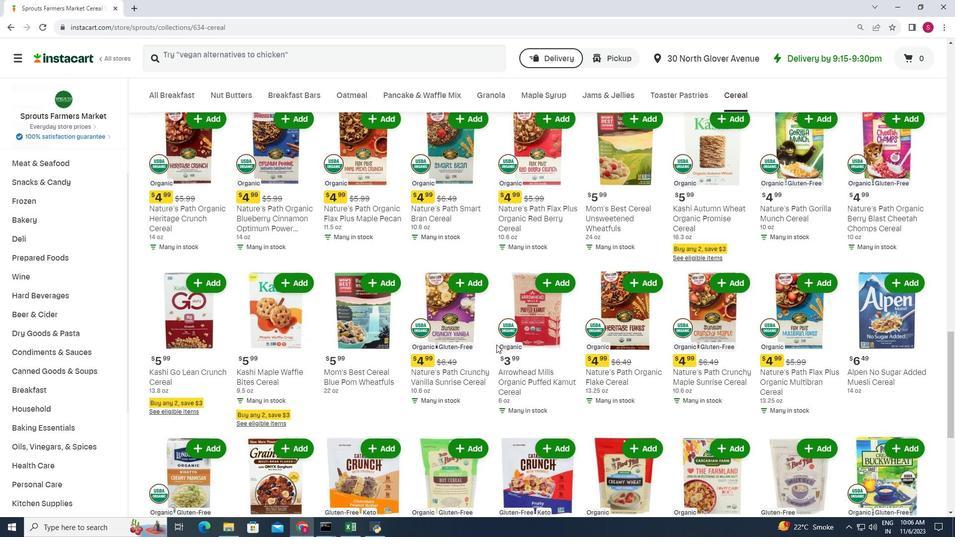 
Action: Mouse scrolled (497, 345) with delta (0, 0)
Screenshot: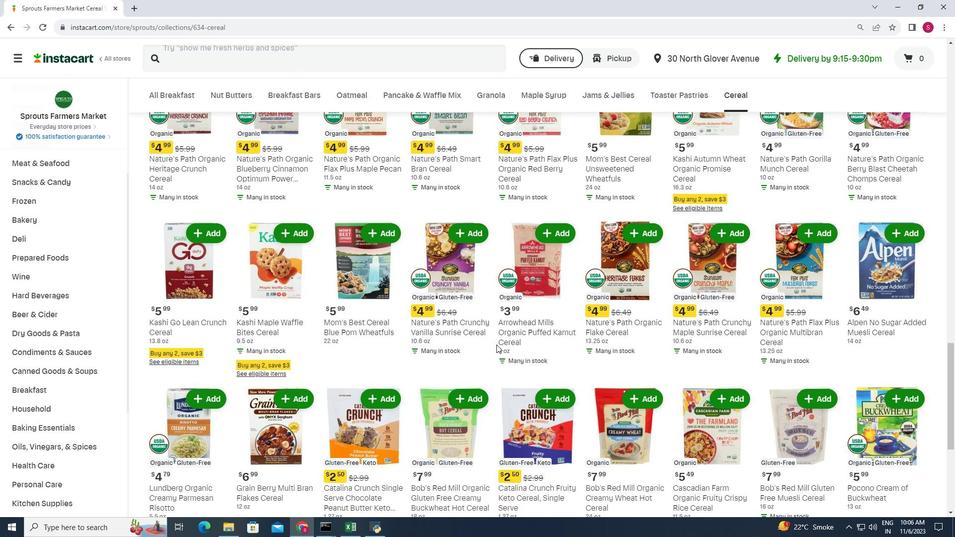 
Action: Mouse moved to (492, 349)
Screenshot: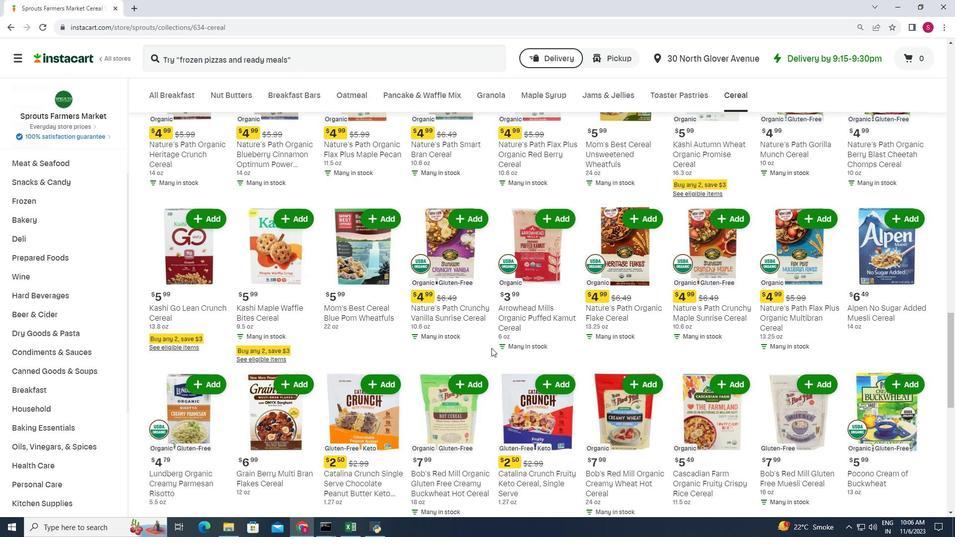 
Action: Mouse scrolled (492, 348) with delta (0, 0)
Screenshot: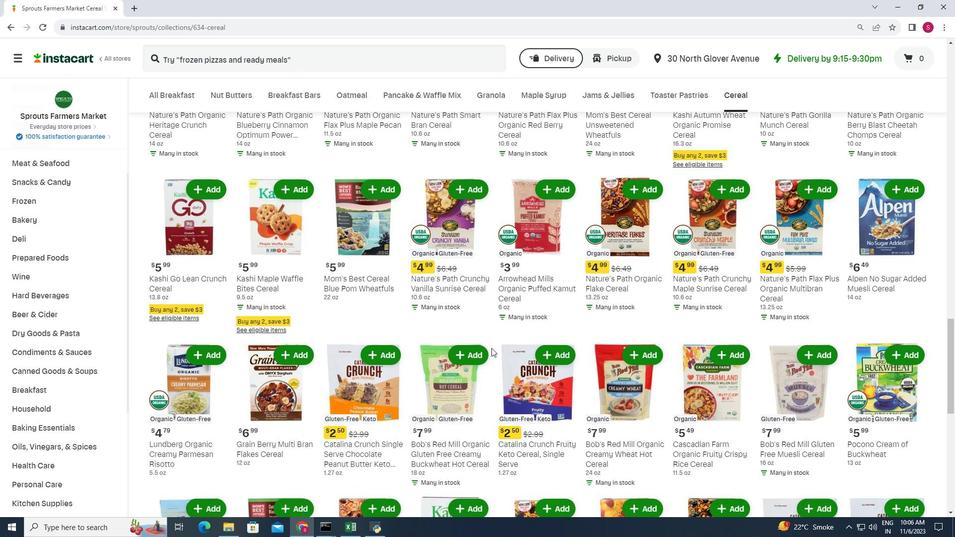 
Action: Mouse moved to (507, 305)
Screenshot: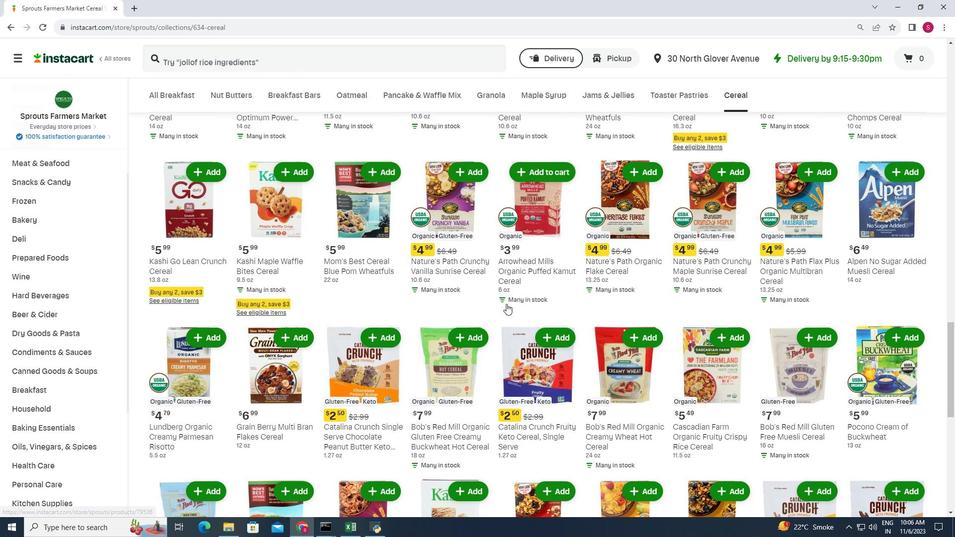 
Action: Mouse scrolled (507, 304) with delta (0, 0)
Screenshot: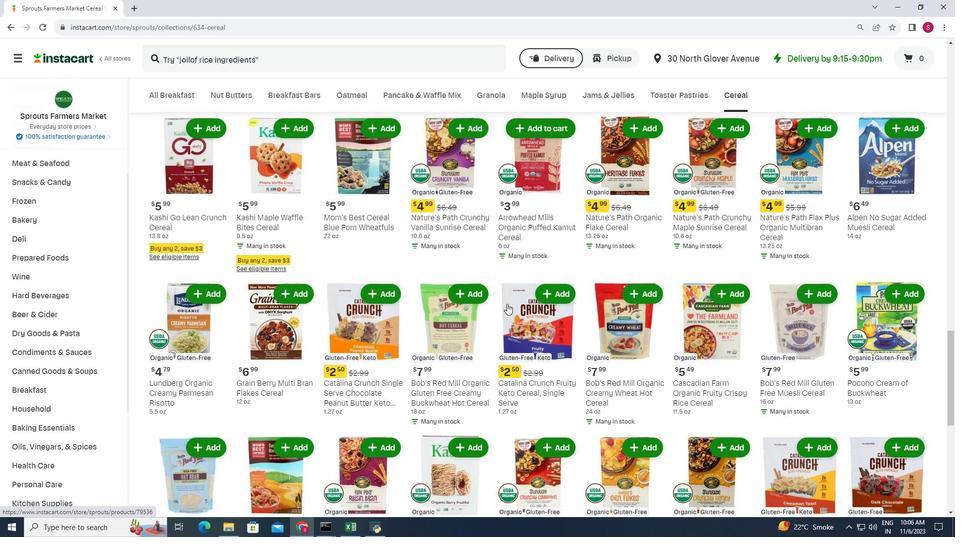 
Action: Mouse moved to (506, 307)
Screenshot: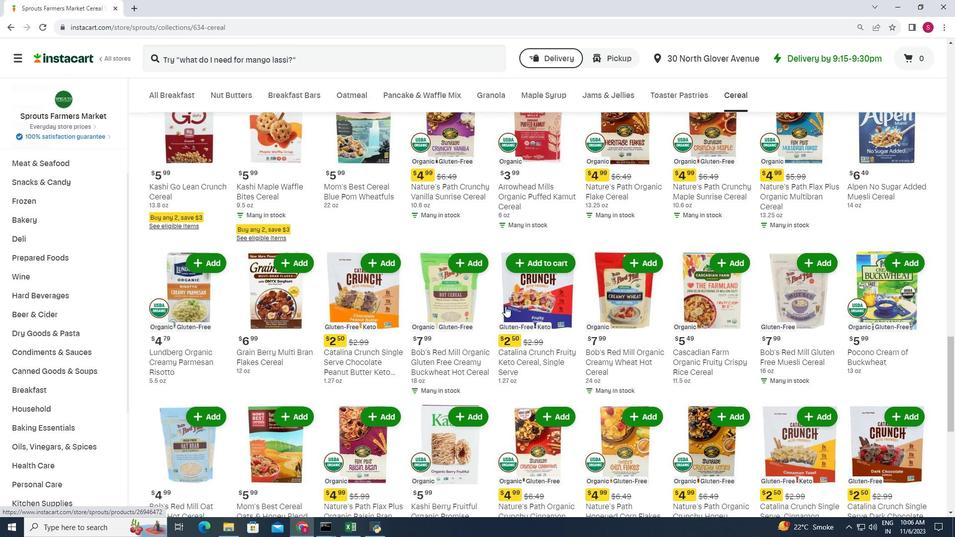 
Action: Mouse scrolled (506, 307) with delta (0, 0)
Screenshot: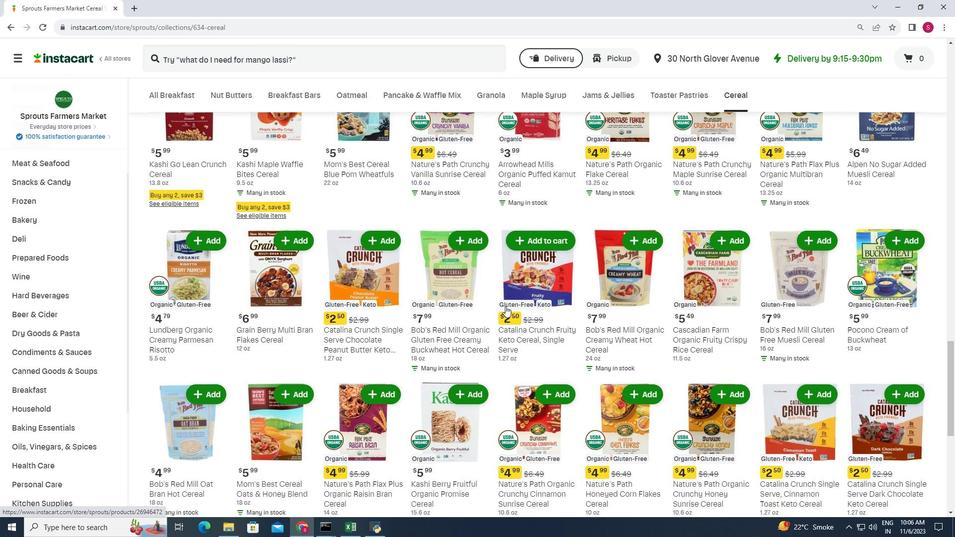 
Action: Mouse scrolled (506, 307) with delta (0, 0)
Screenshot: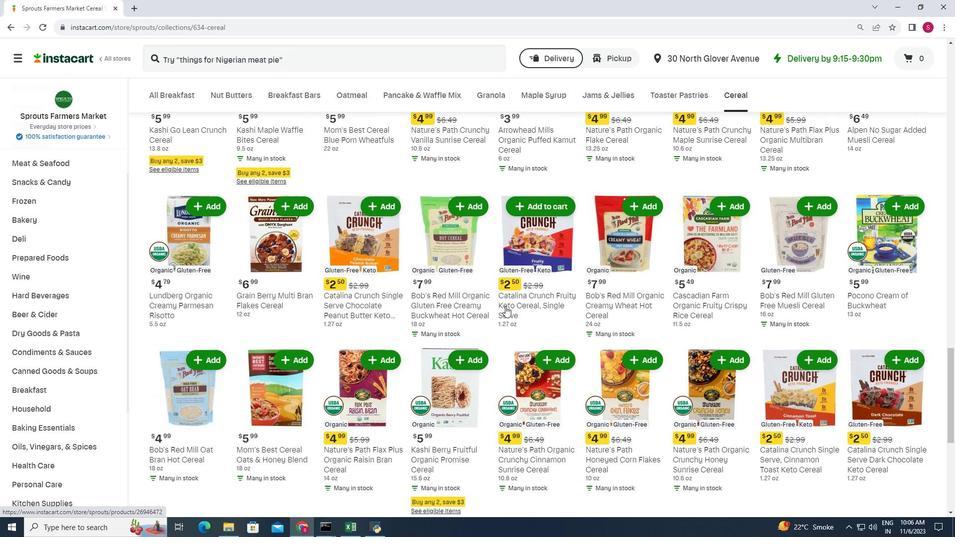 
Action: Mouse moved to (506, 308)
Screenshot: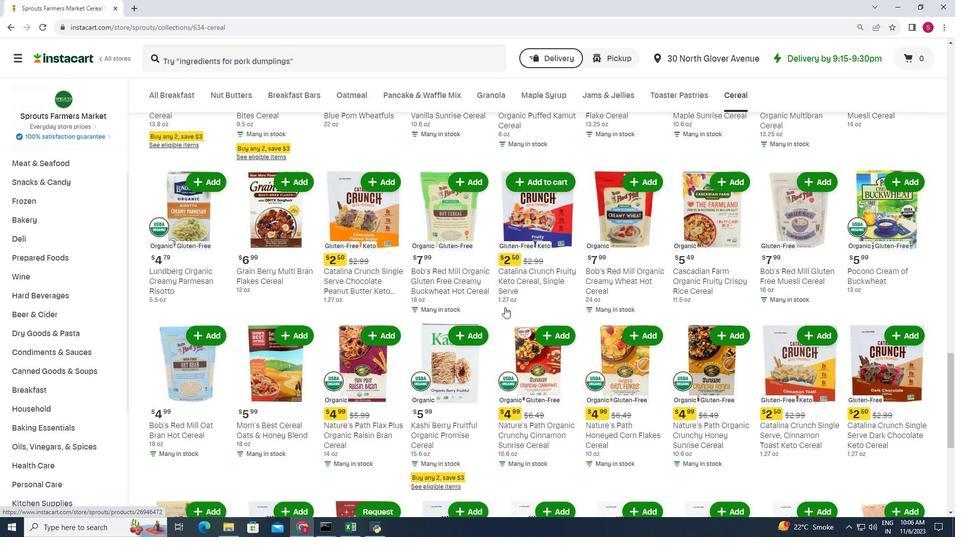 
Action: Mouse scrolled (506, 308) with delta (0, 0)
Screenshot: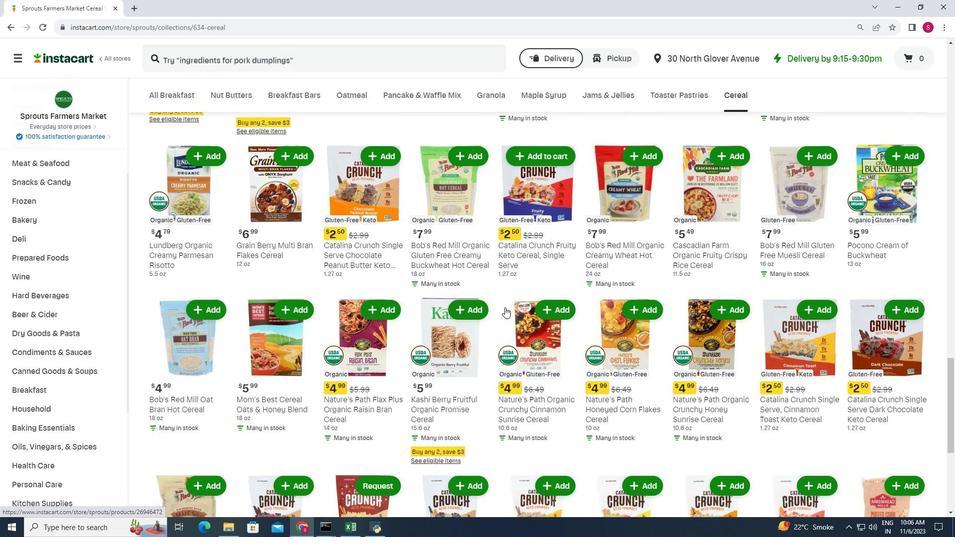 
Action: Mouse scrolled (506, 308) with delta (0, 0)
Screenshot: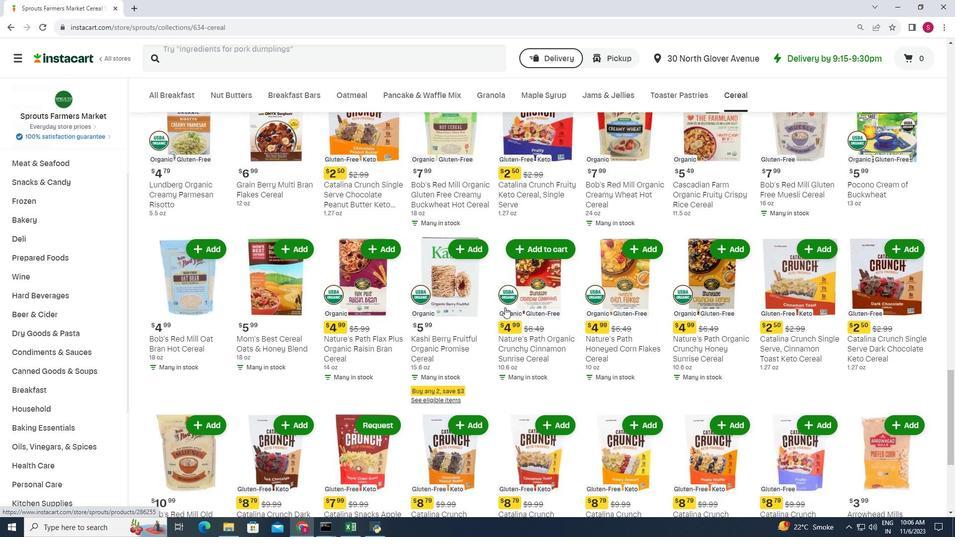 
Action: Mouse scrolled (506, 308) with delta (0, 0)
Screenshot: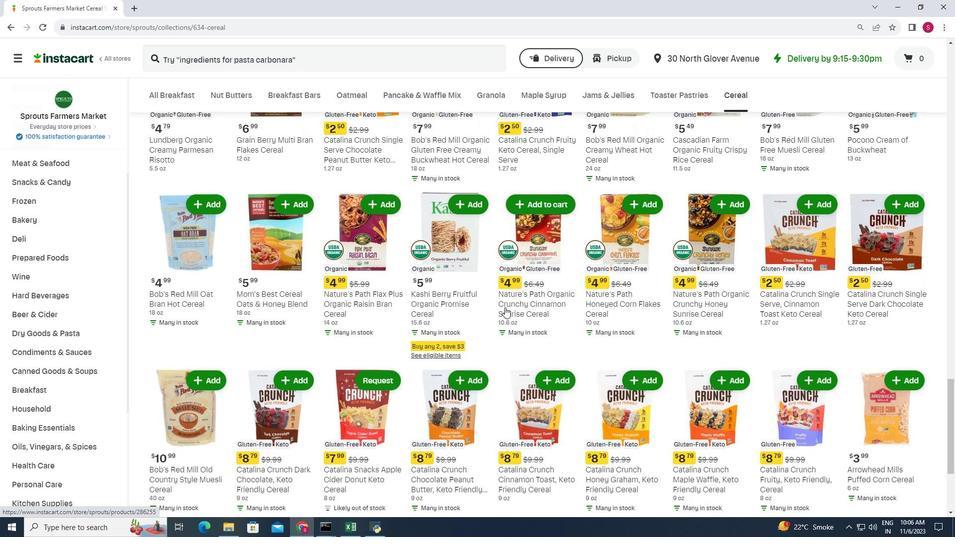 
Action: Mouse moved to (379, 184)
Screenshot: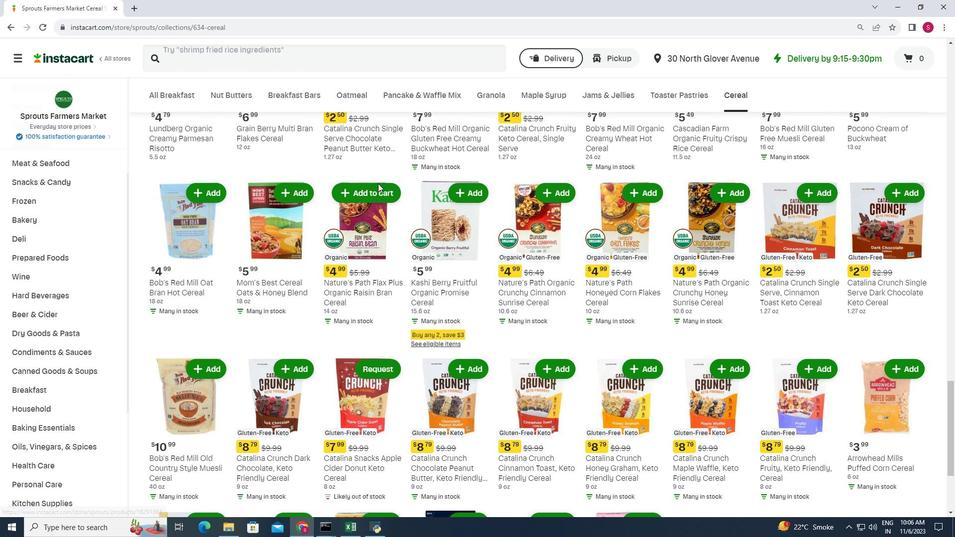 
Action: Mouse pressed left at (379, 184)
Screenshot: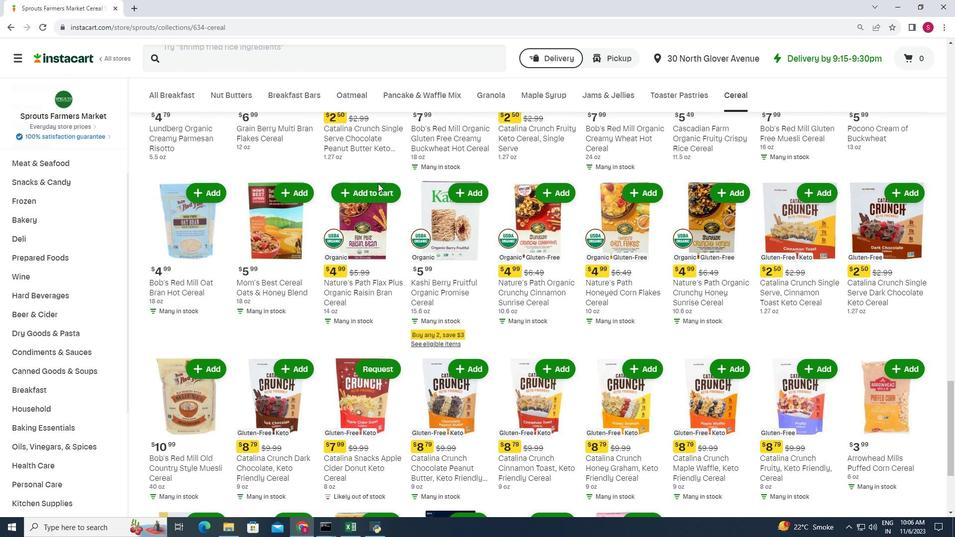 
Action: Mouse moved to (386, 193)
Screenshot: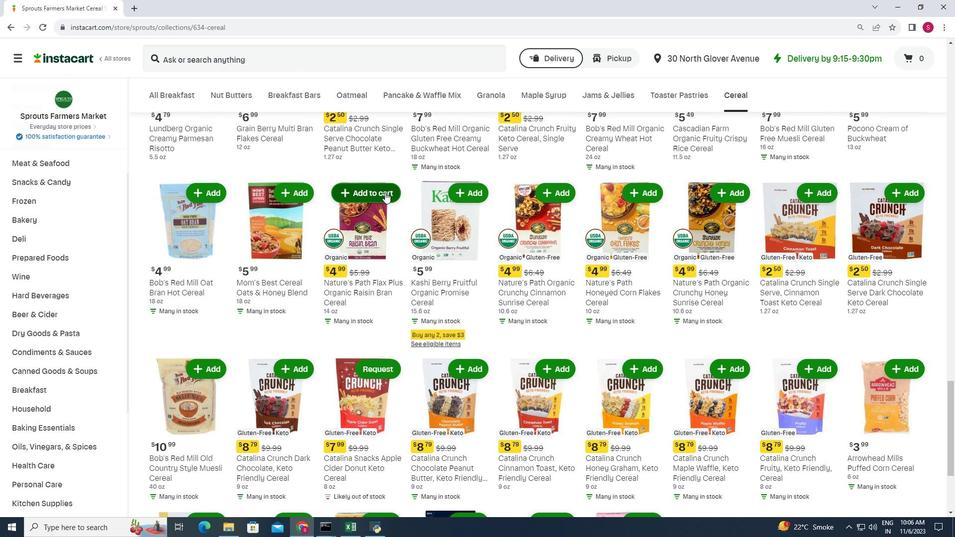 
Action: Mouse pressed left at (386, 193)
Screenshot: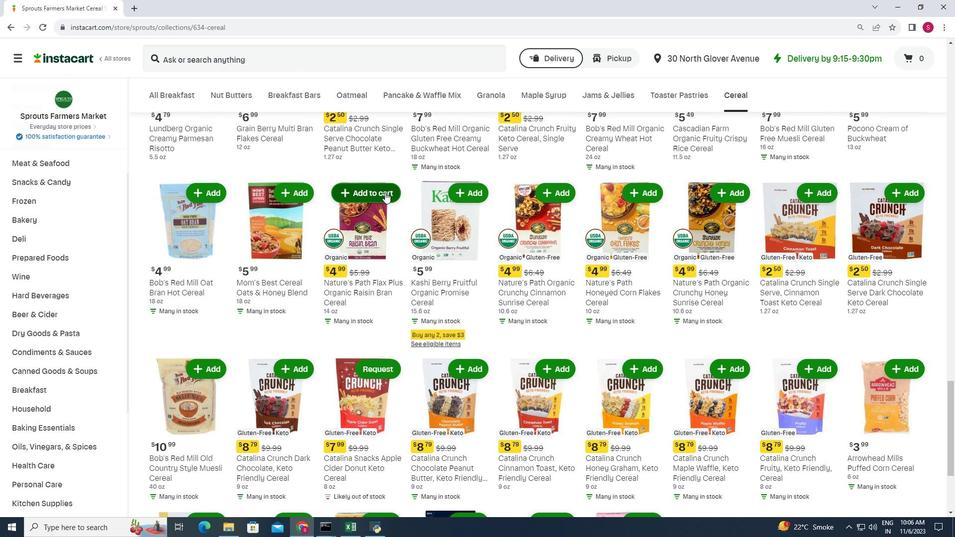 
Action: Mouse moved to (367, 178)
Screenshot: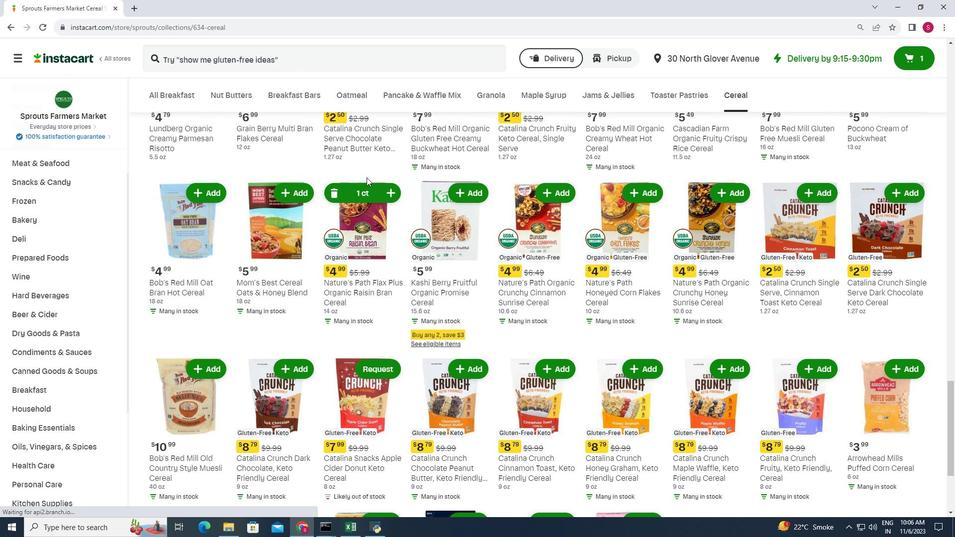 
